 Task: Create a due date automation trigger when advanced on, 2 working days after a card is due add dates starting in between 1 and 5 days at 11:00 AM.
Action: Mouse moved to (914, 280)
Screenshot: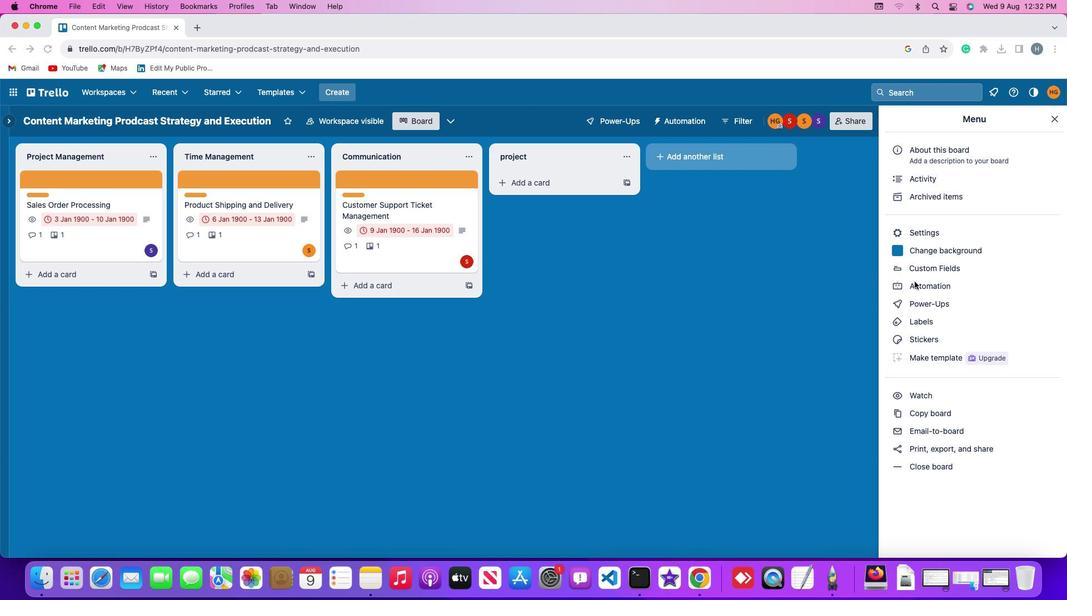 
Action: Mouse pressed left at (914, 280)
Screenshot: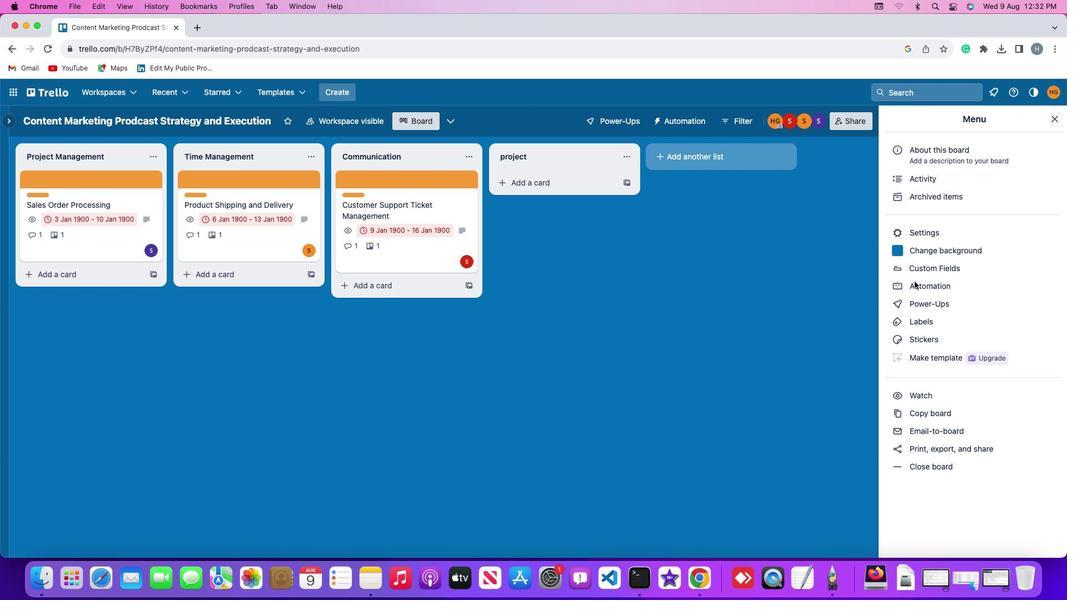 
Action: Mouse moved to (914, 280)
Screenshot: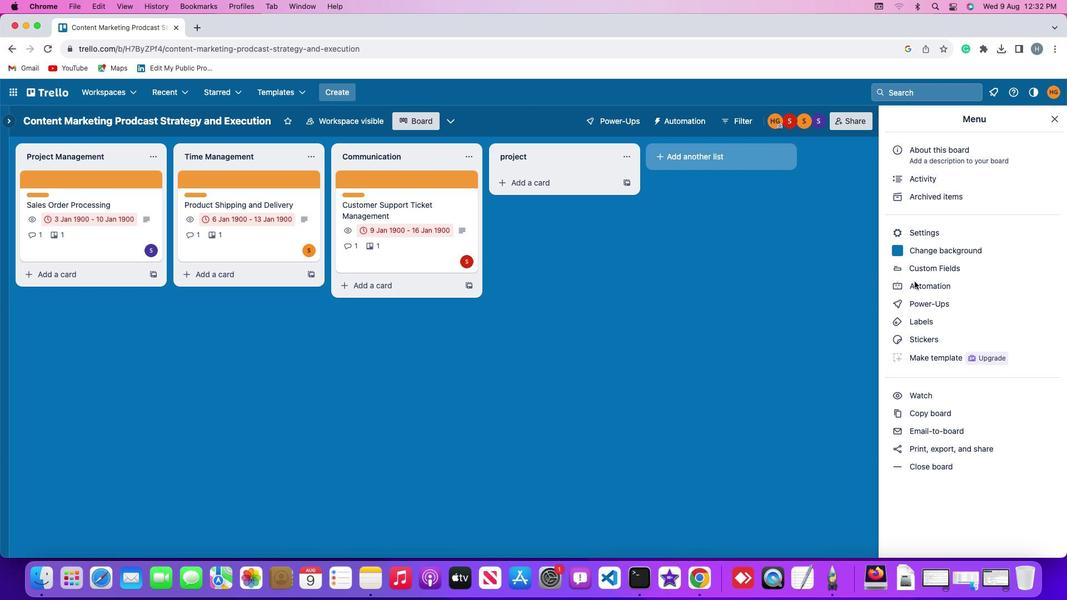 
Action: Mouse pressed left at (914, 280)
Screenshot: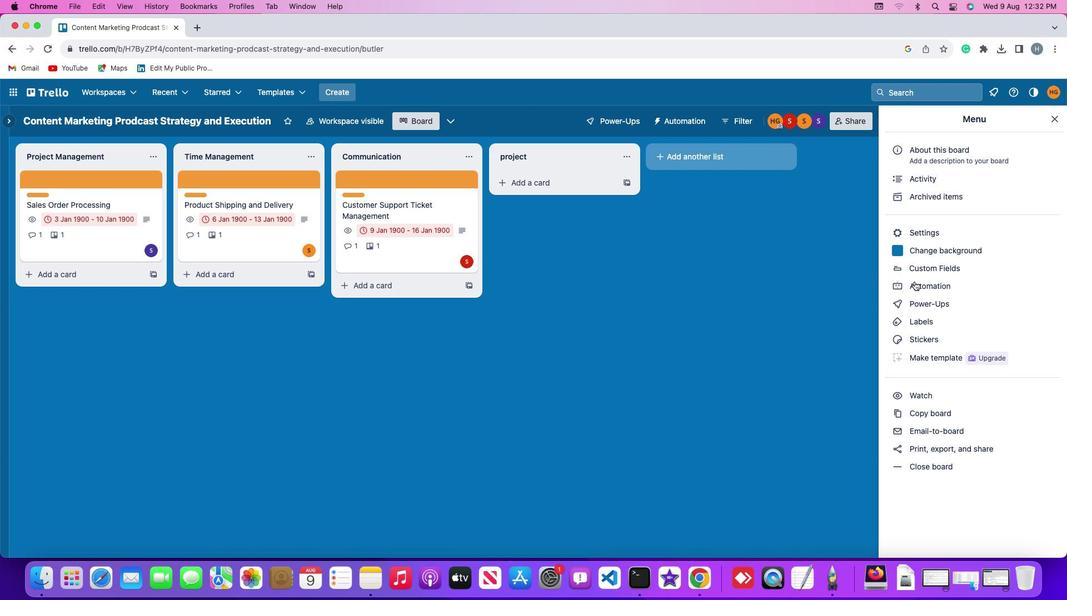 
Action: Mouse moved to (62, 258)
Screenshot: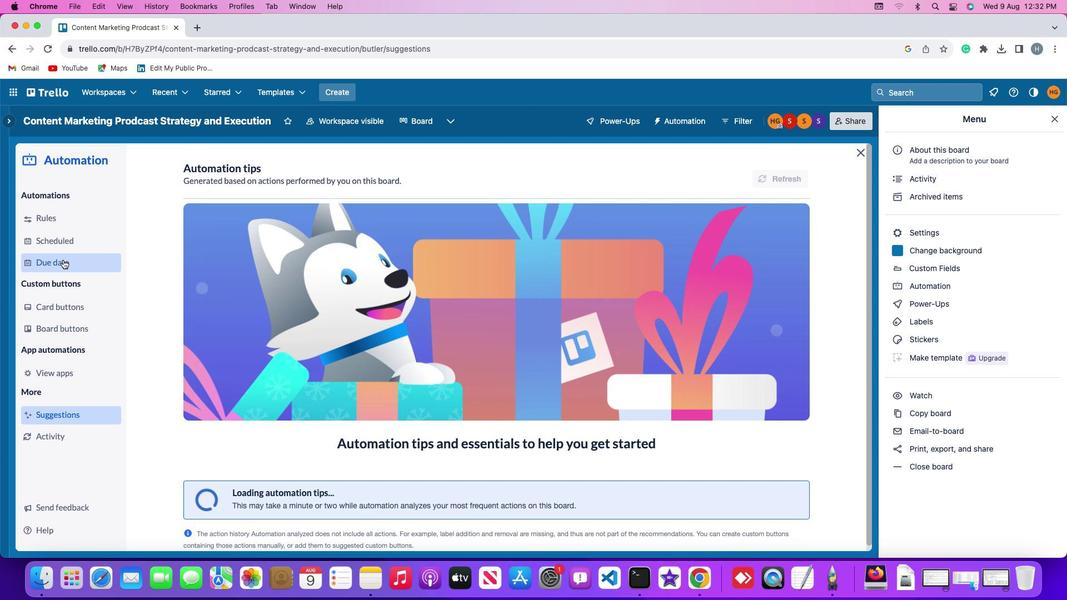 
Action: Mouse pressed left at (62, 258)
Screenshot: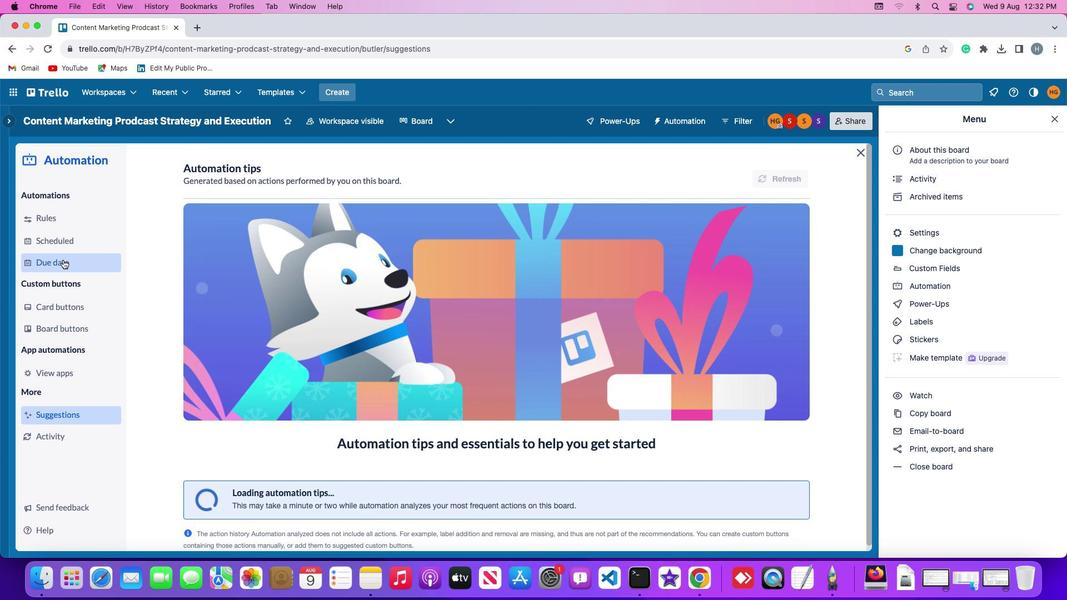 
Action: Mouse moved to (770, 170)
Screenshot: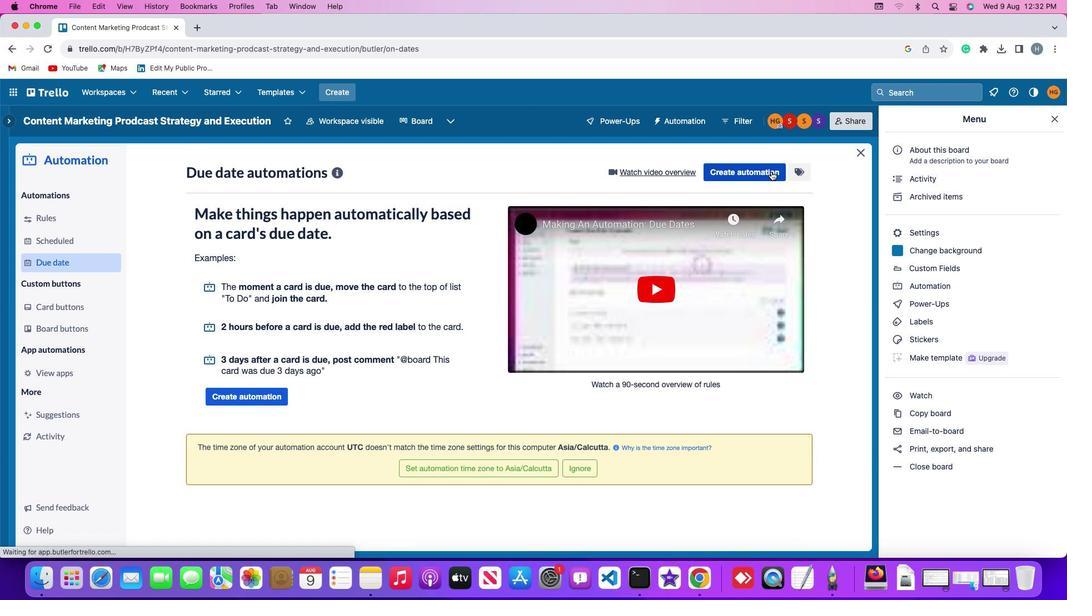 
Action: Mouse pressed left at (770, 170)
Screenshot: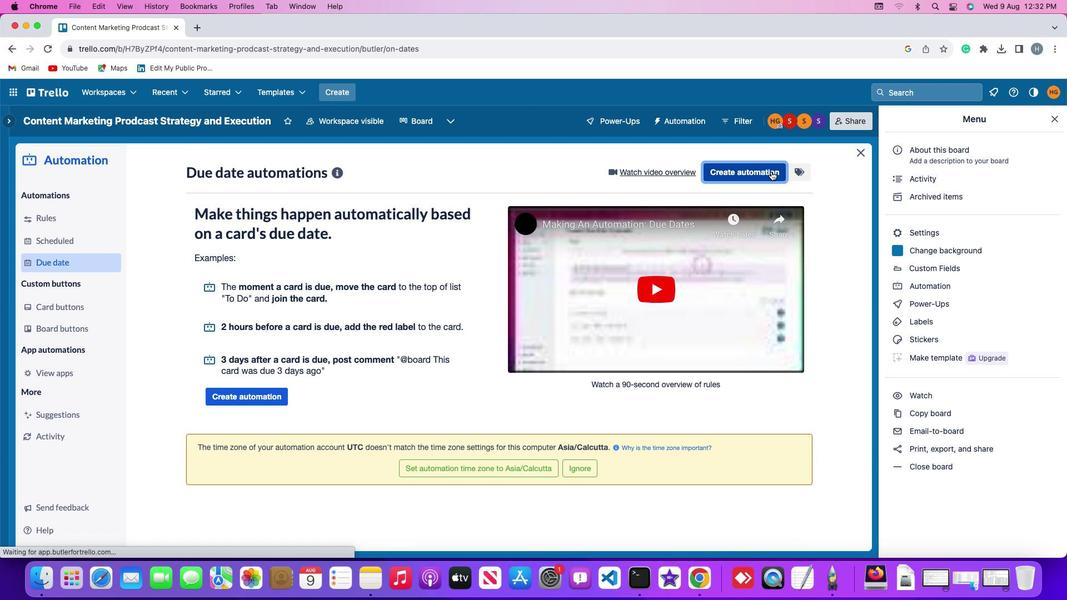 
Action: Mouse moved to (317, 277)
Screenshot: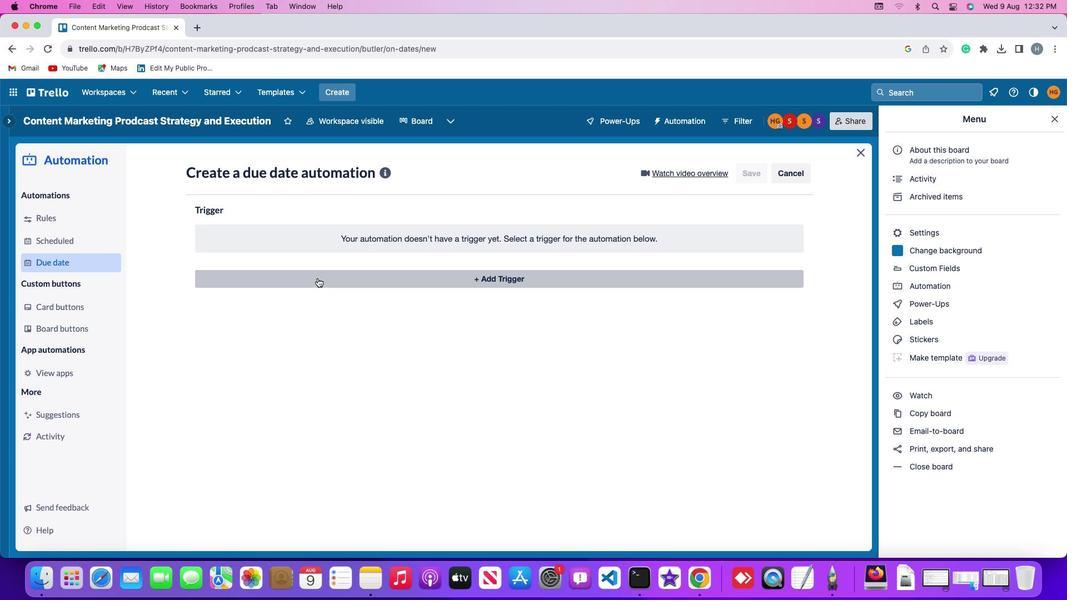 
Action: Mouse pressed left at (317, 277)
Screenshot: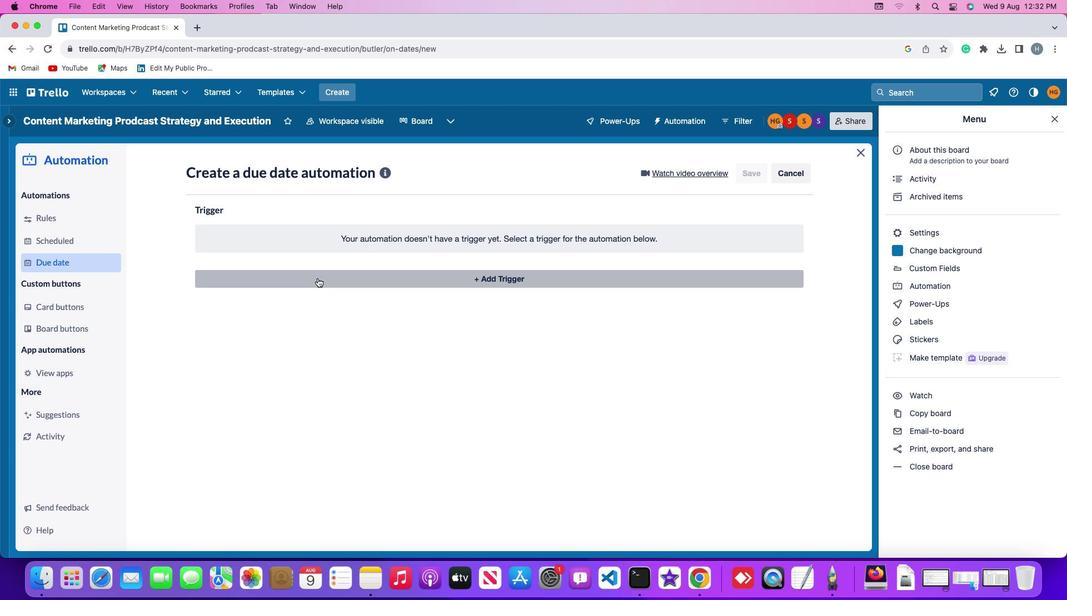 
Action: Mouse moved to (215, 448)
Screenshot: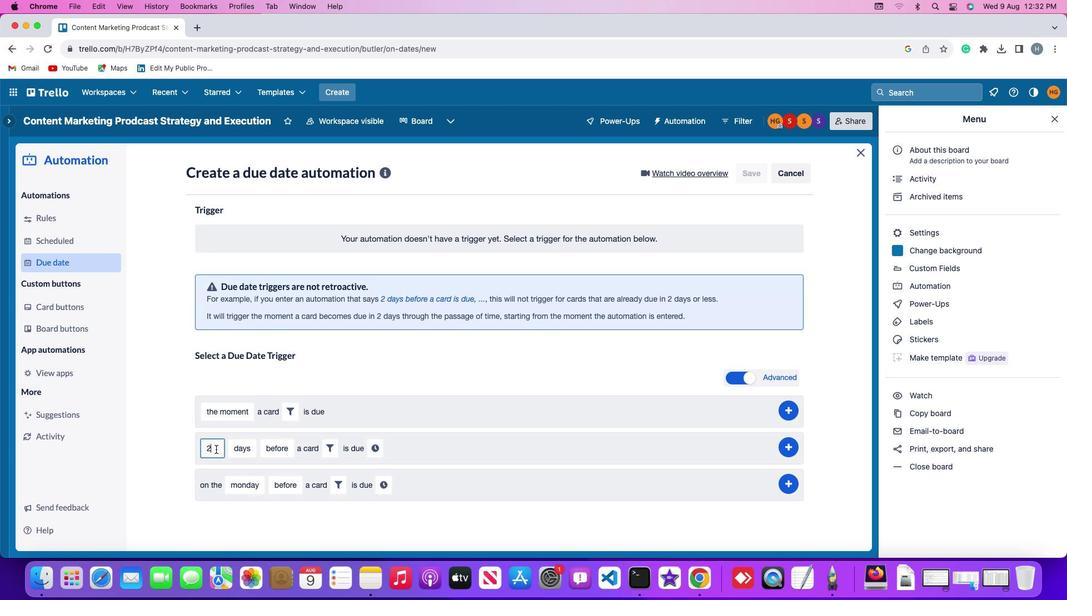 
Action: Mouse pressed left at (215, 448)
Screenshot: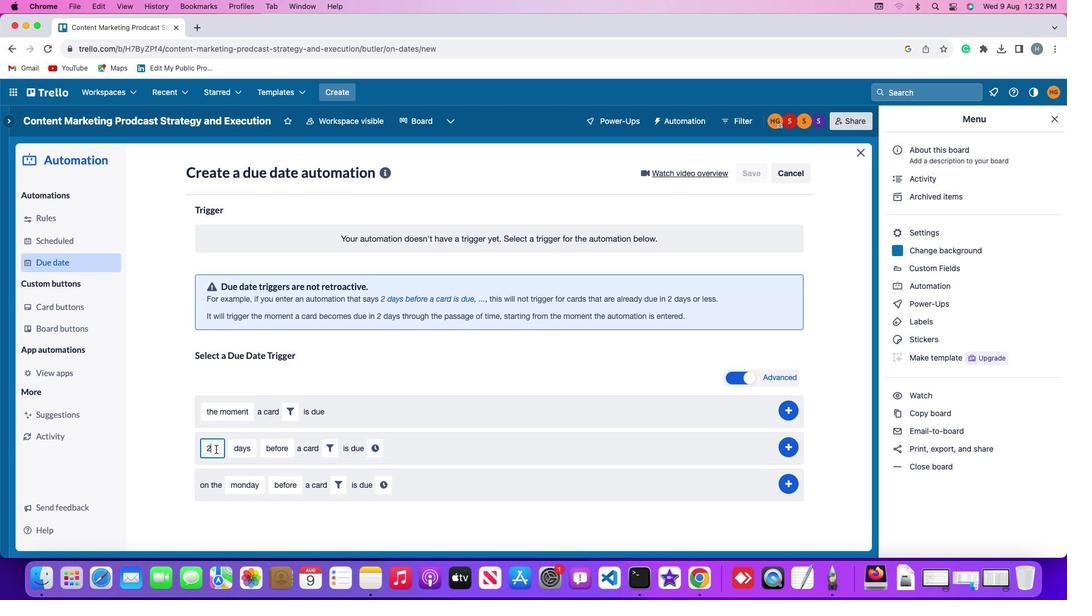 
Action: Mouse moved to (214, 448)
Screenshot: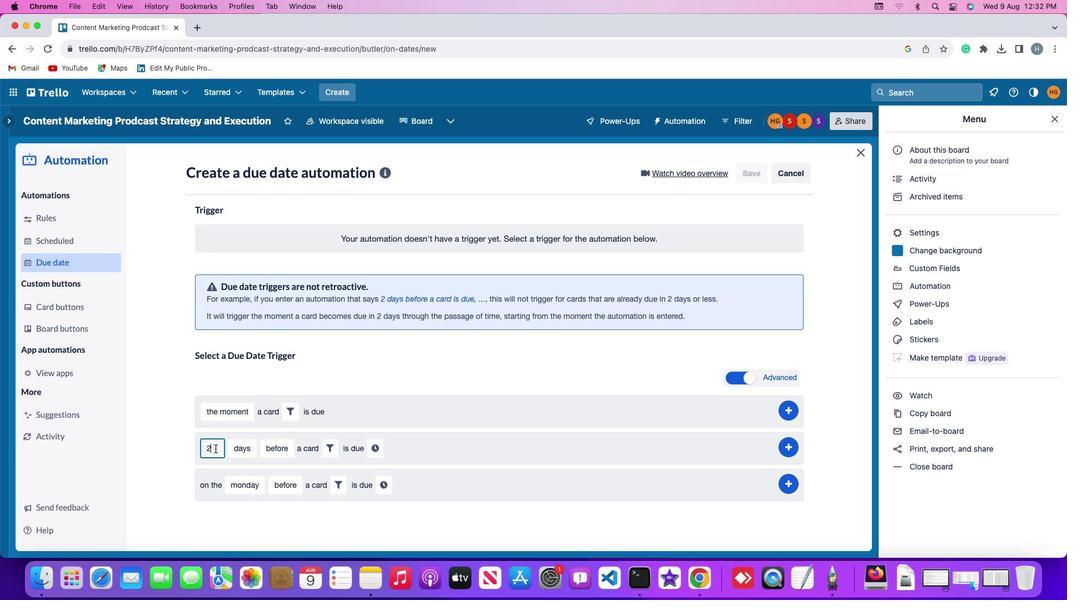 
Action: Key pressed Key.backspace'2'
Screenshot: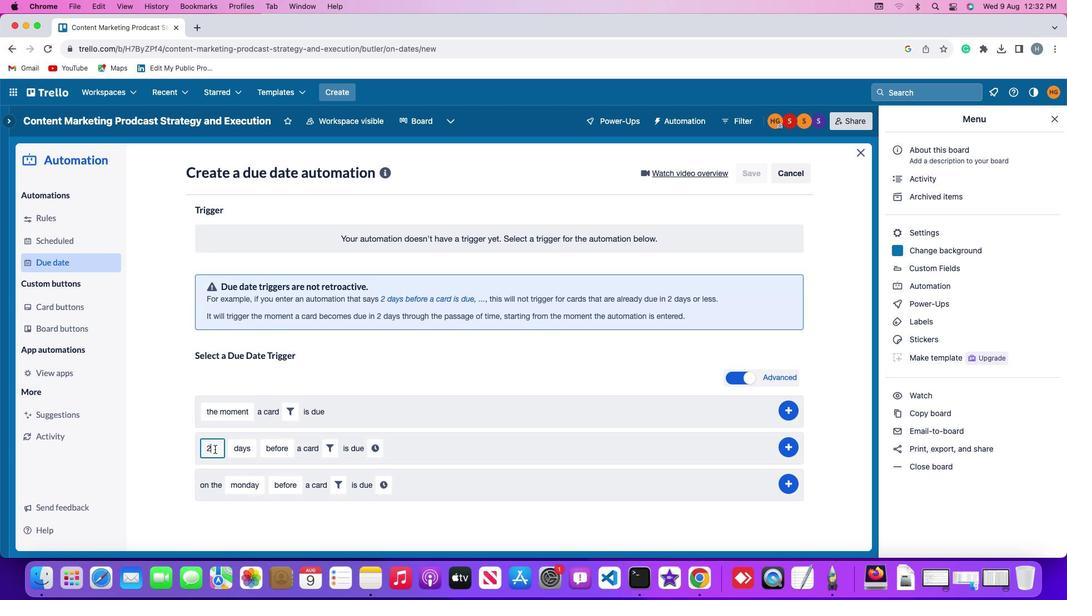 
Action: Mouse moved to (236, 449)
Screenshot: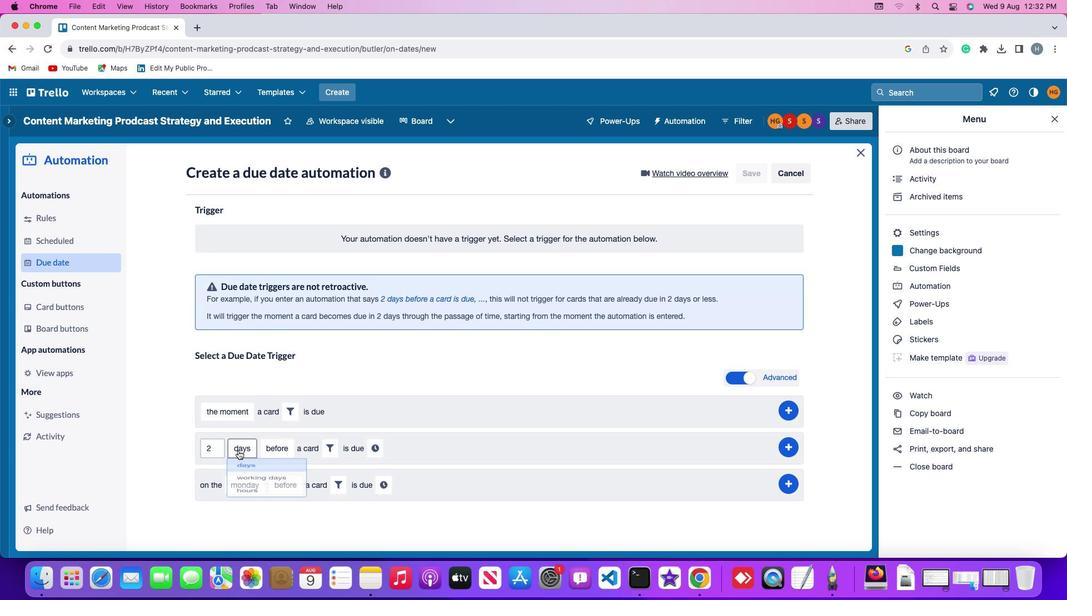
Action: Mouse pressed left at (236, 449)
Screenshot: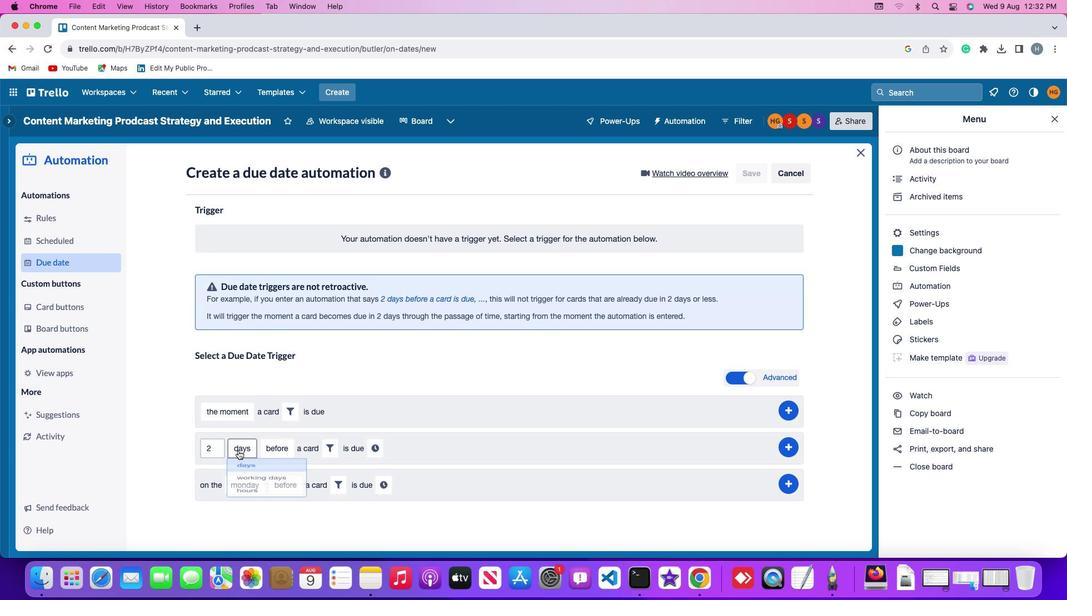 
Action: Mouse moved to (248, 490)
Screenshot: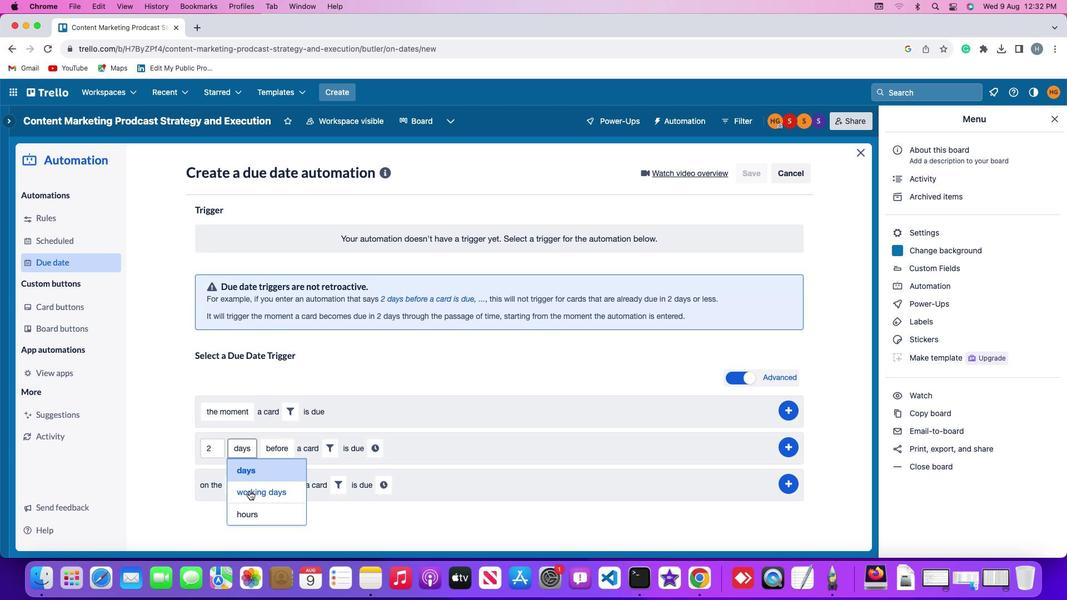 
Action: Mouse pressed left at (248, 490)
Screenshot: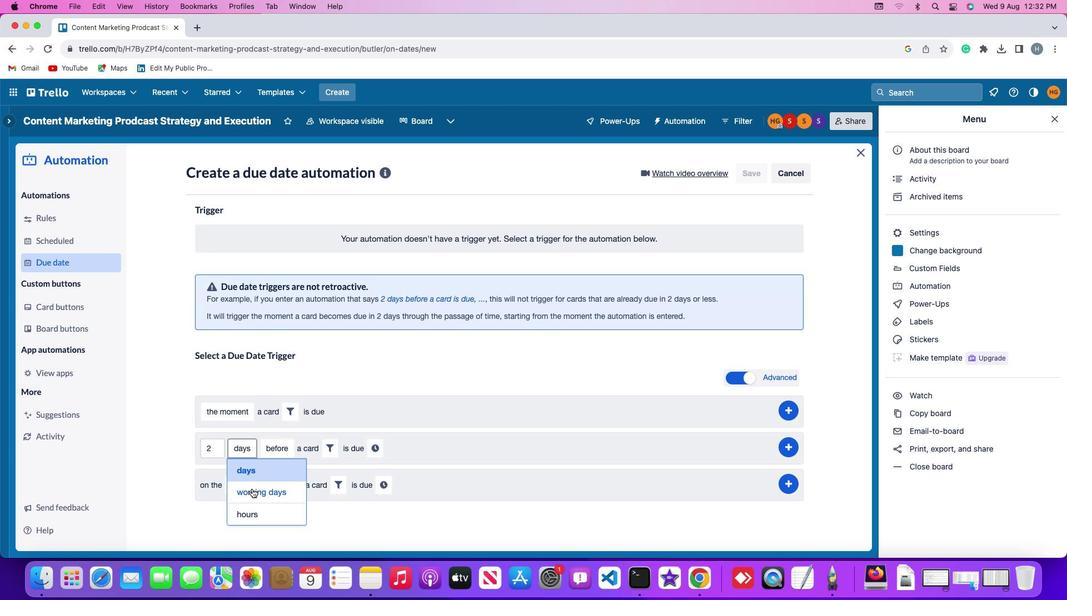 
Action: Mouse moved to (296, 442)
Screenshot: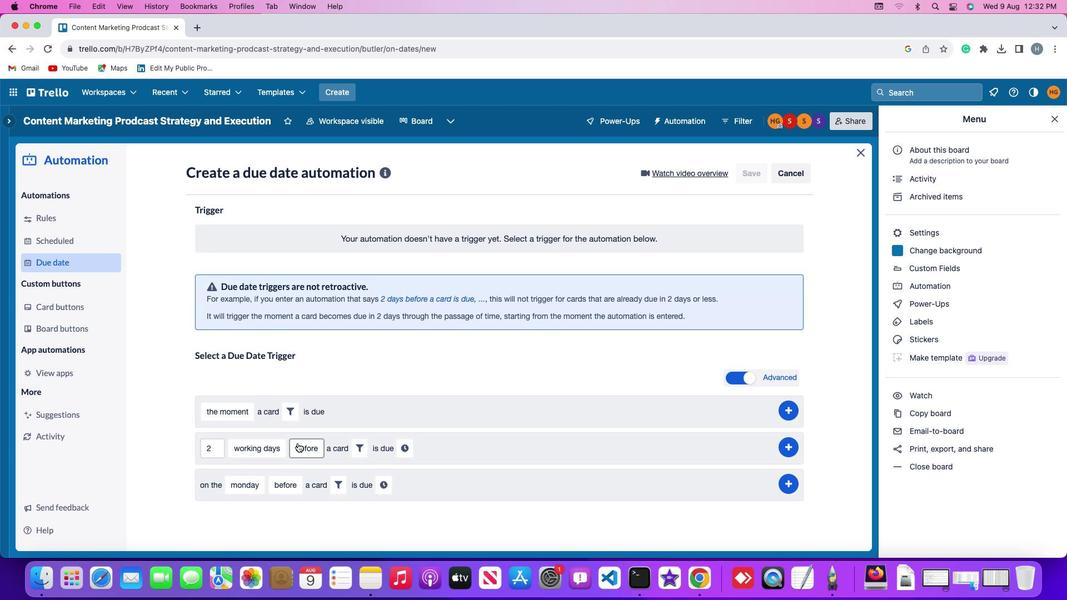 
Action: Mouse pressed left at (296, 442)
Screenshot: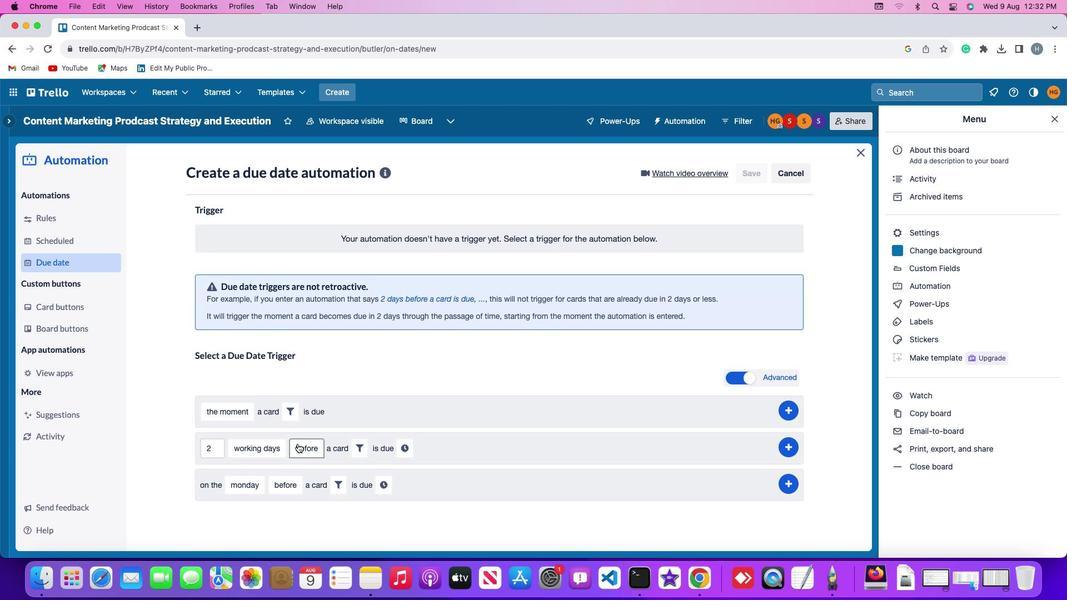 
Action: Mouse moved to (304, 487)
Screenshot: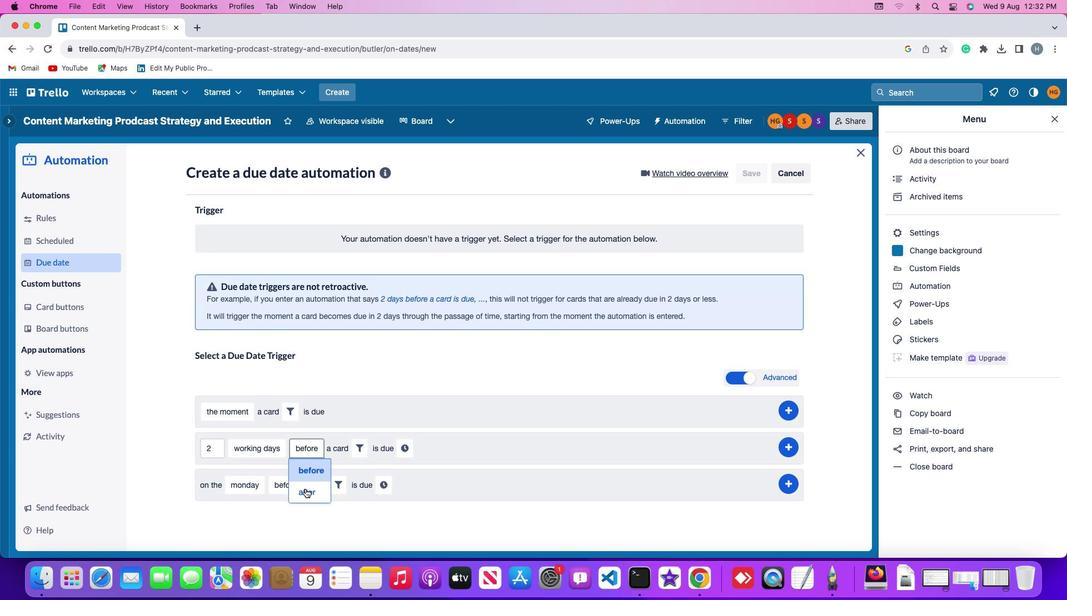 
Action: Mouse pressed left at (304, 487)
Screenshot: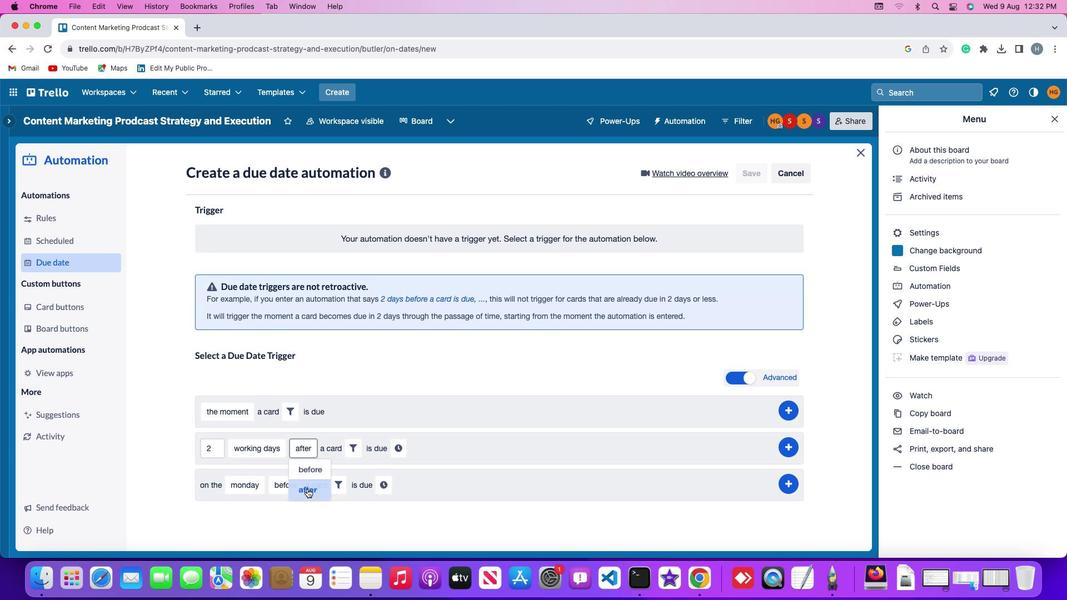 
Action: Mouse moved to (350, 448)
Screenshot: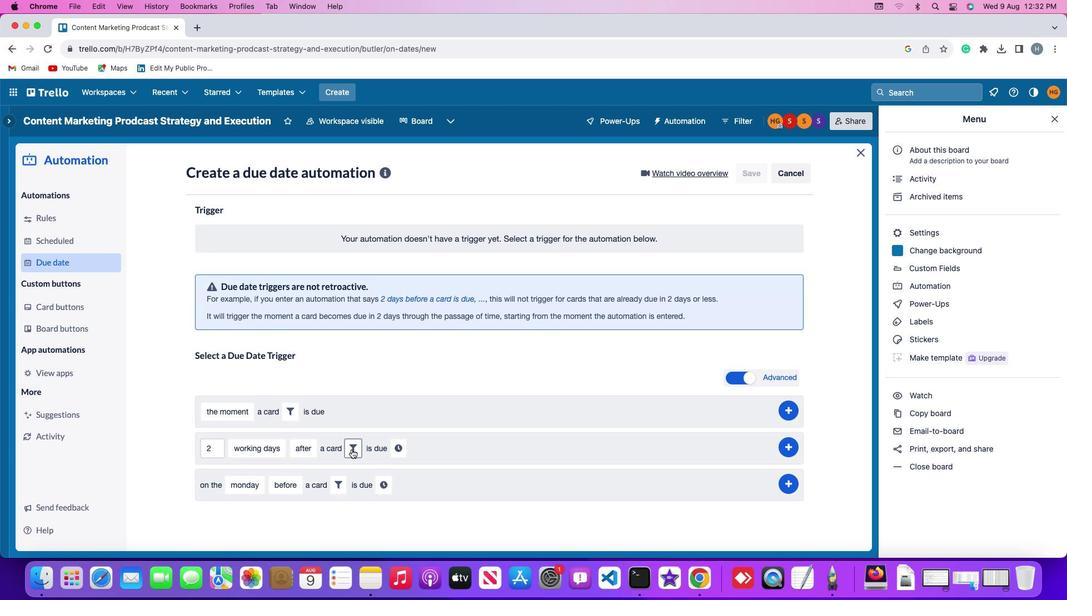 
Action: Mouse pressed left at (350, 448)
Screenshot: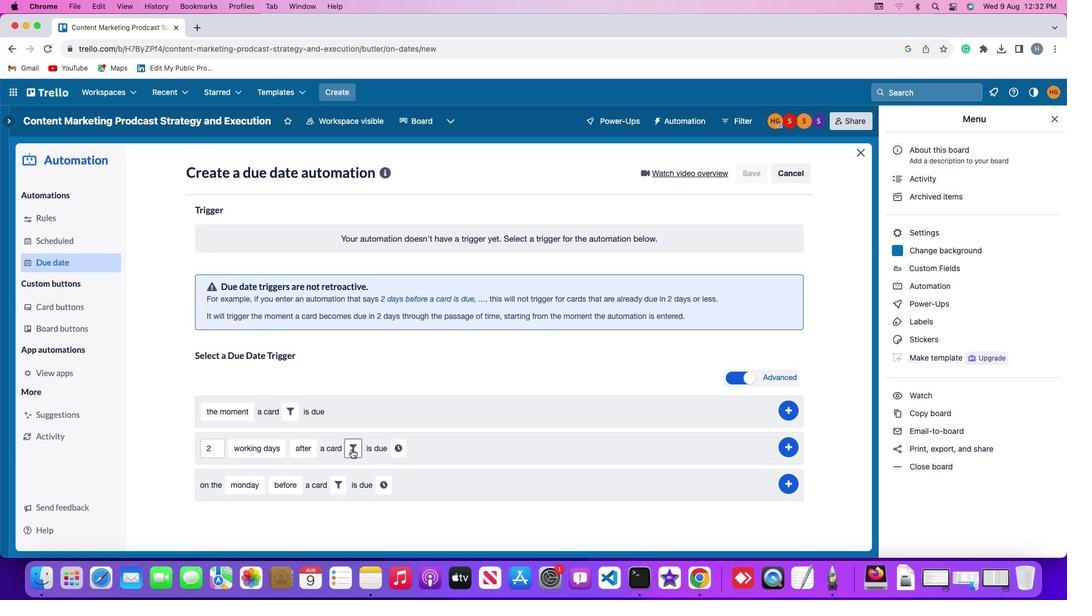 
Action: Mouse moved to (409, 481)
Screenshot: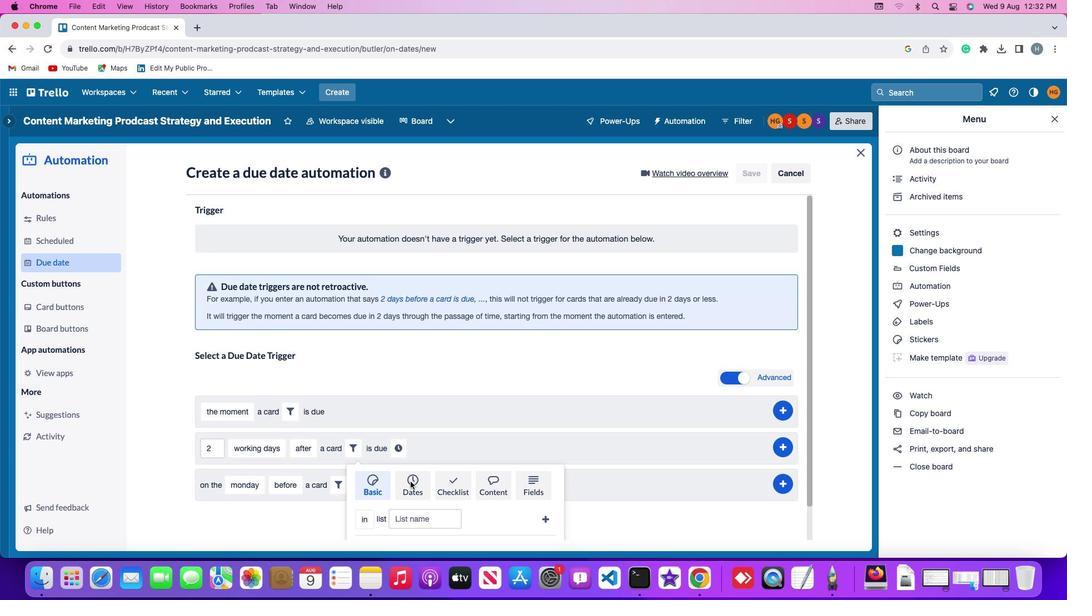 
Action: Mouse pressed left at (409, 481)
Screenshot: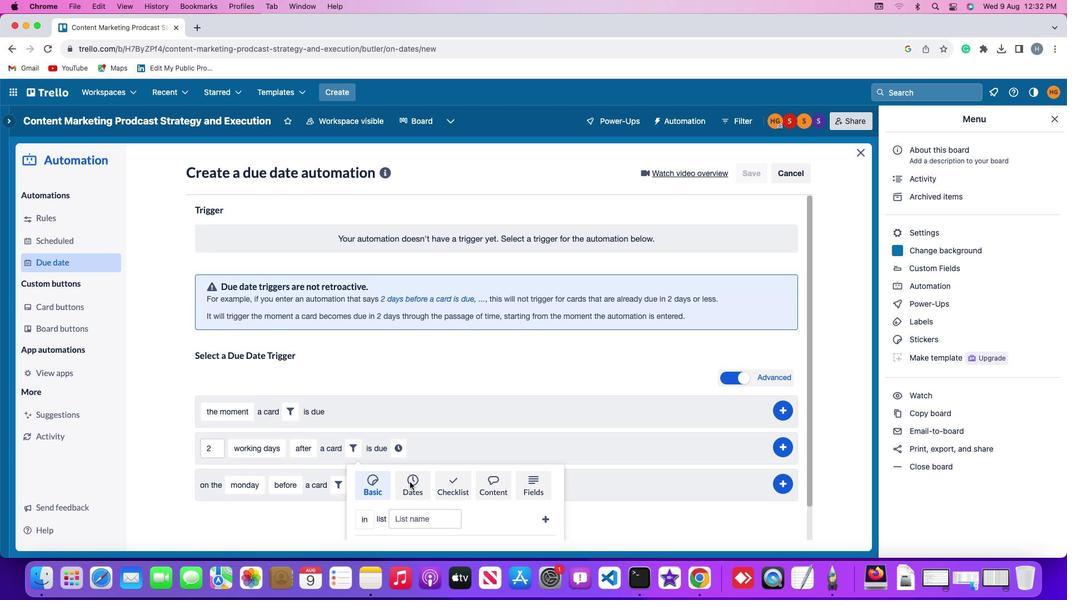
Action: Mouse moved to (310, 513)
Screenshot: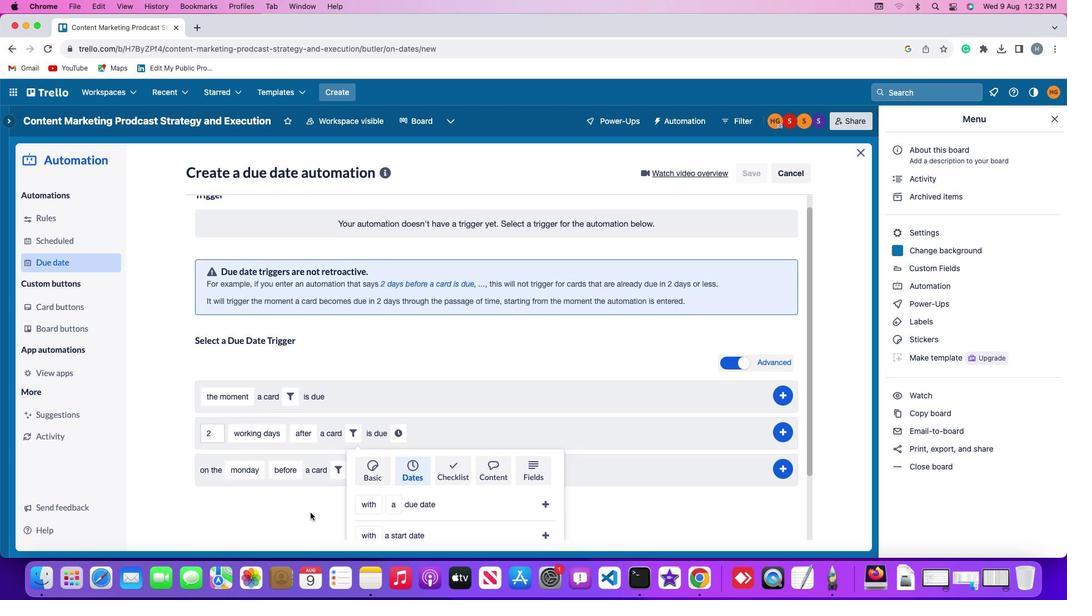 
Action: Mouse scrolled (310, 513) with delta (0, -1)
Screenshot: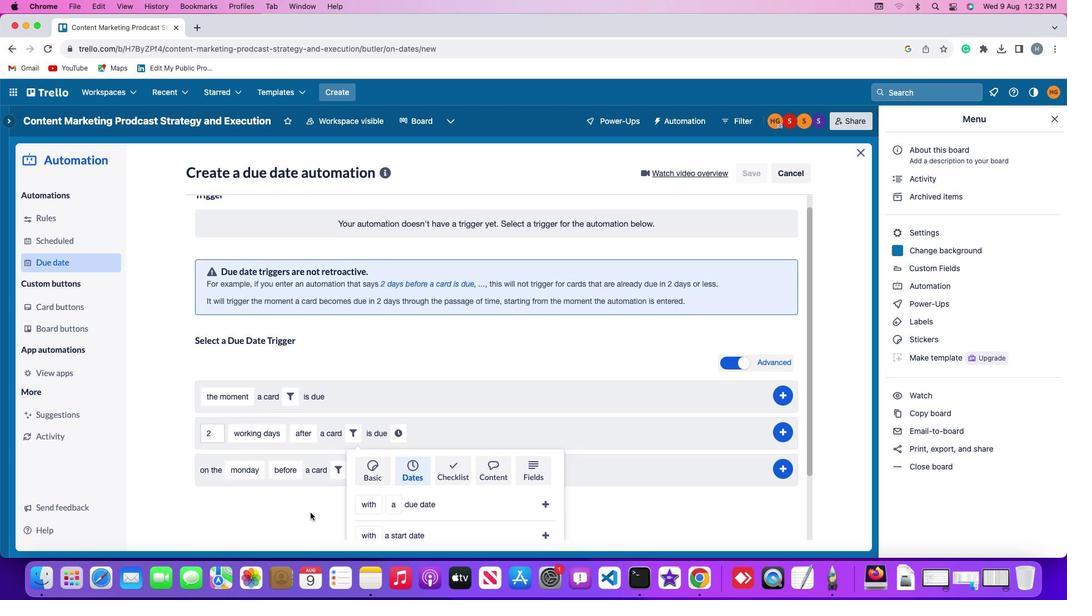 
Action: Mouse scrolled (310, 513) with delta (0, -1)
Screenshot: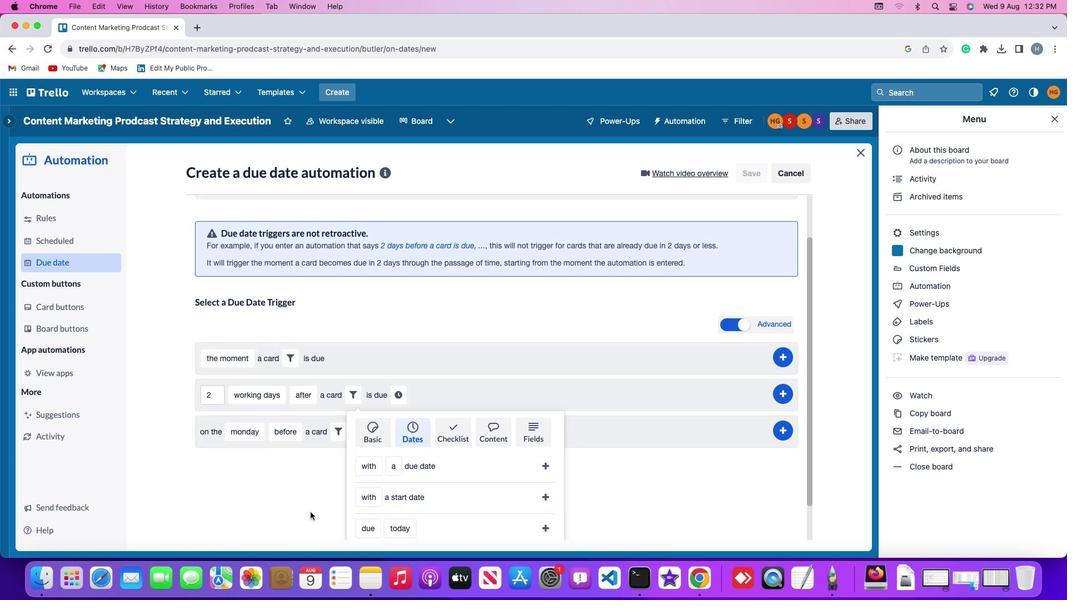 
Action: Mouse moved to (310, 513)
Screenshot: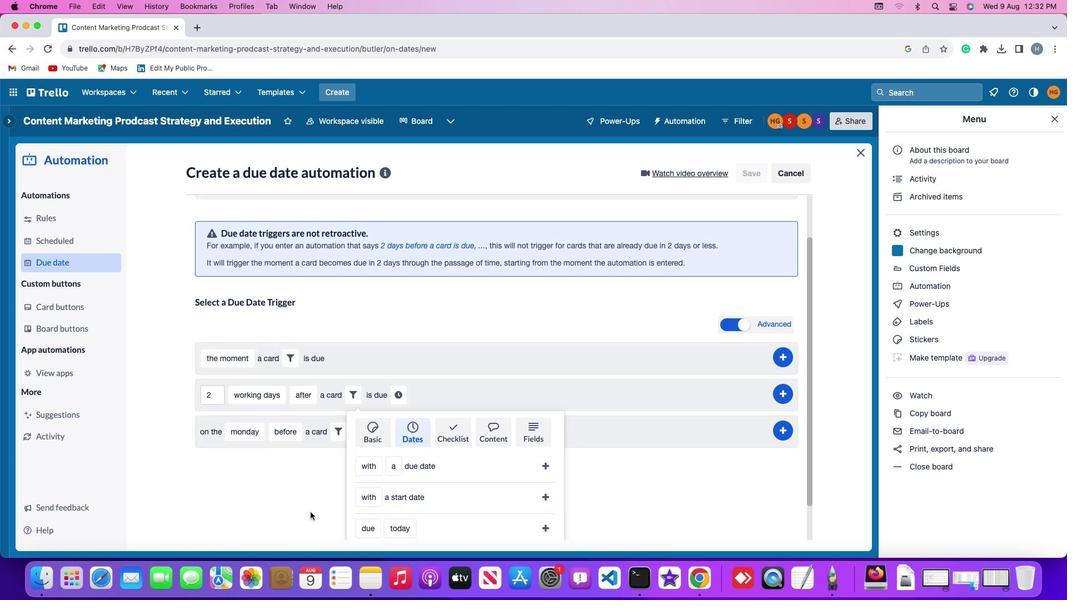 
Action: Mouse scrolled (310, 513) with delta (0, -2)
Screenshot: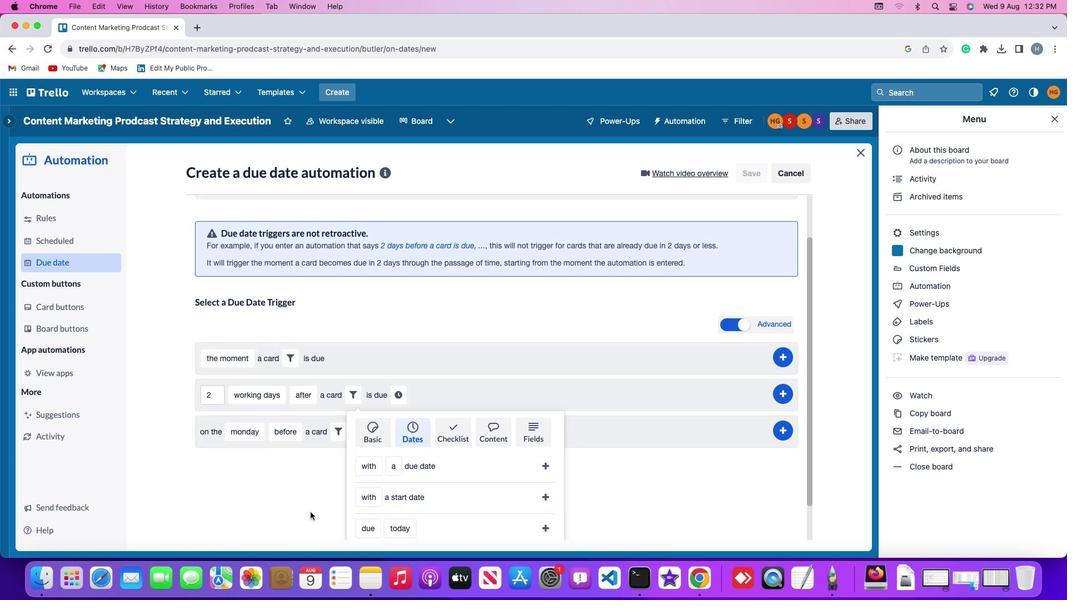 
Action: Mouse moved to (310, 512)
Screenshot: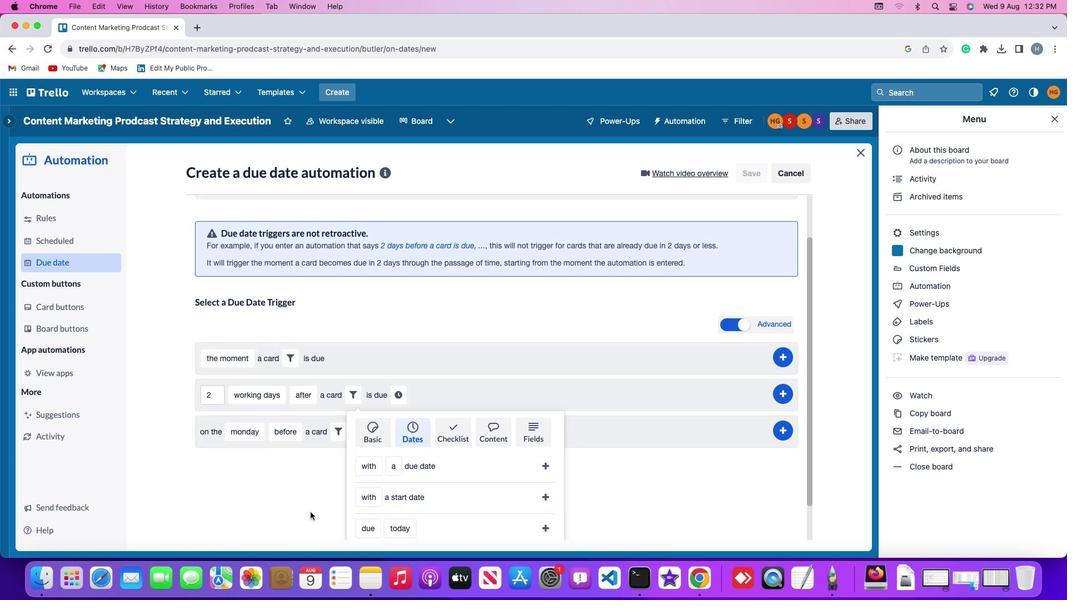 
Action: Mouse scrolled (310, 512) with delta (0, -3)
Screenshot: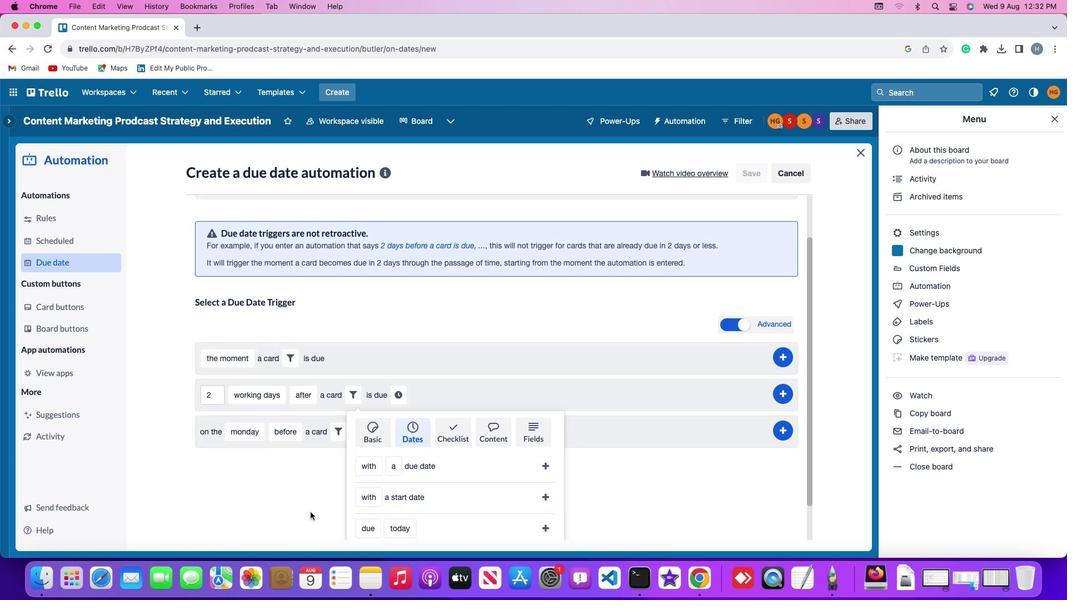 
Action: Mouse moved to (309, 512)
Screenshot: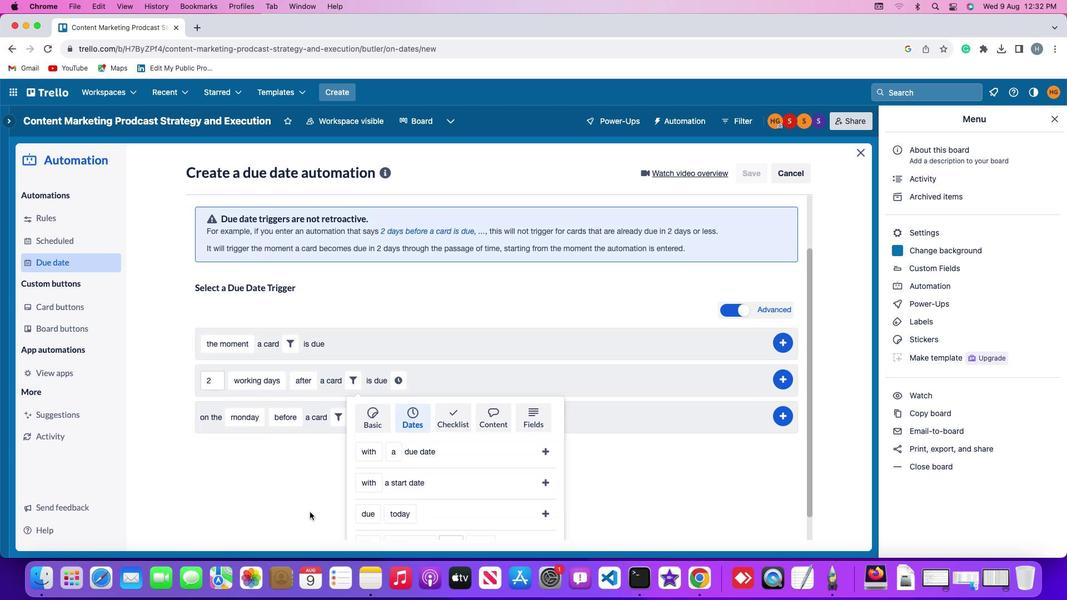 
Action: Mouse scrolled (309, 512) with delta (0, -3)
Screenshot: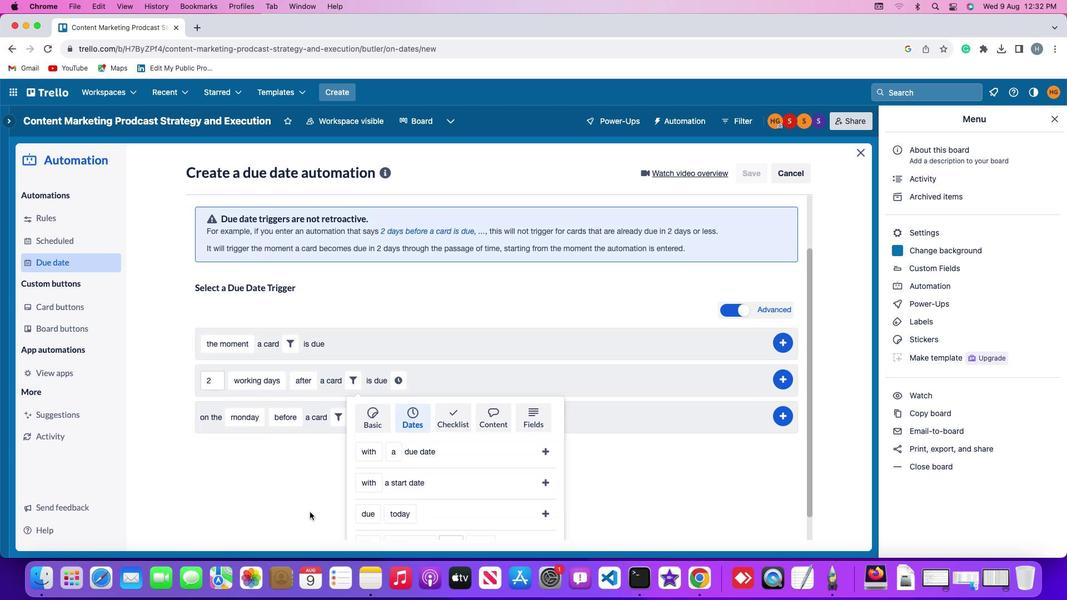 
Action: Mouse moved to (309, 511)
Screenshot: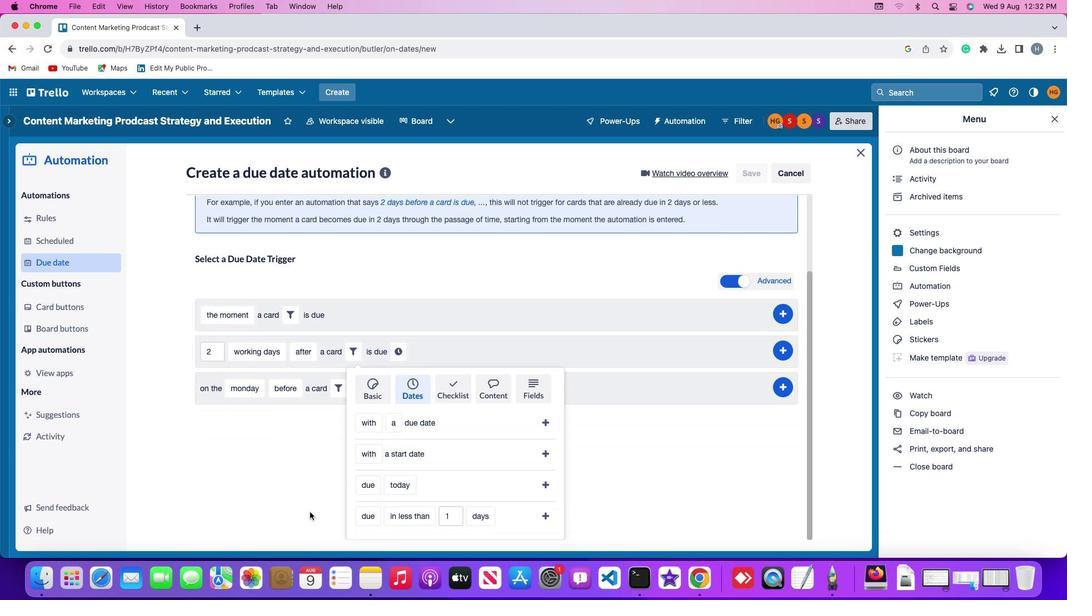 
Action: Mouse scrolled (309, 511) with delta (0, -1)
Screenshot: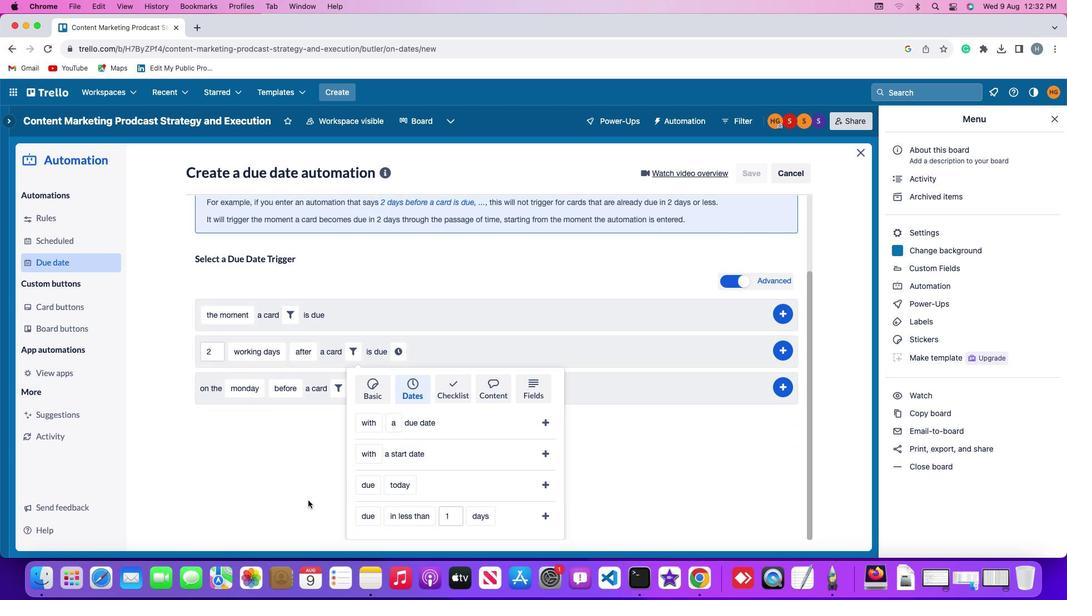 
Action: Mouse scrolled (309, 511) with delta (0, -1)
Screenshot: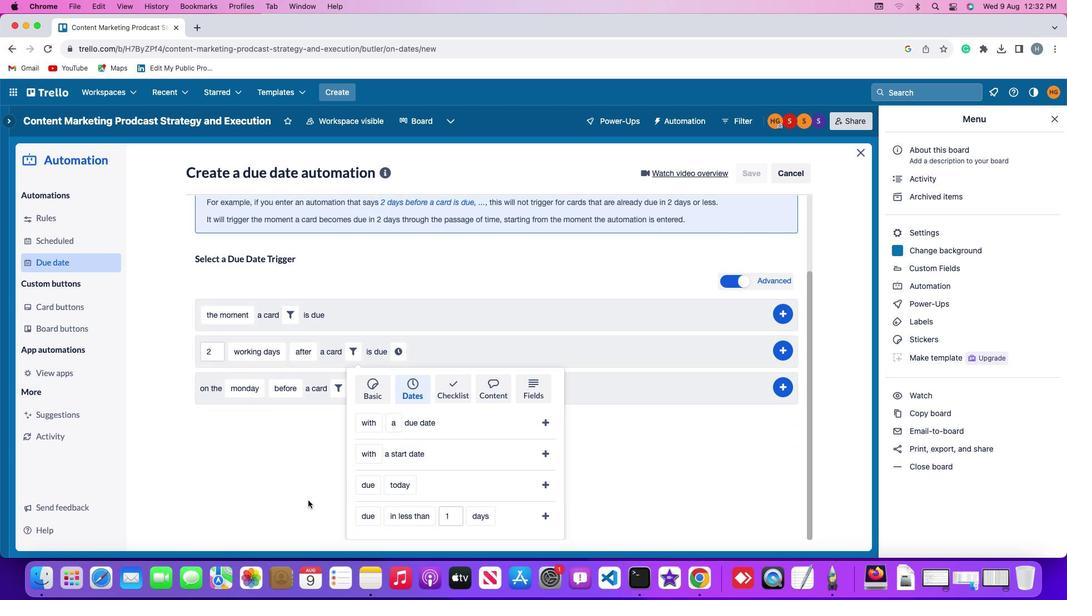 
Action: Mouse scrolled (309, 511) with delta (0, -2)
Screenshot: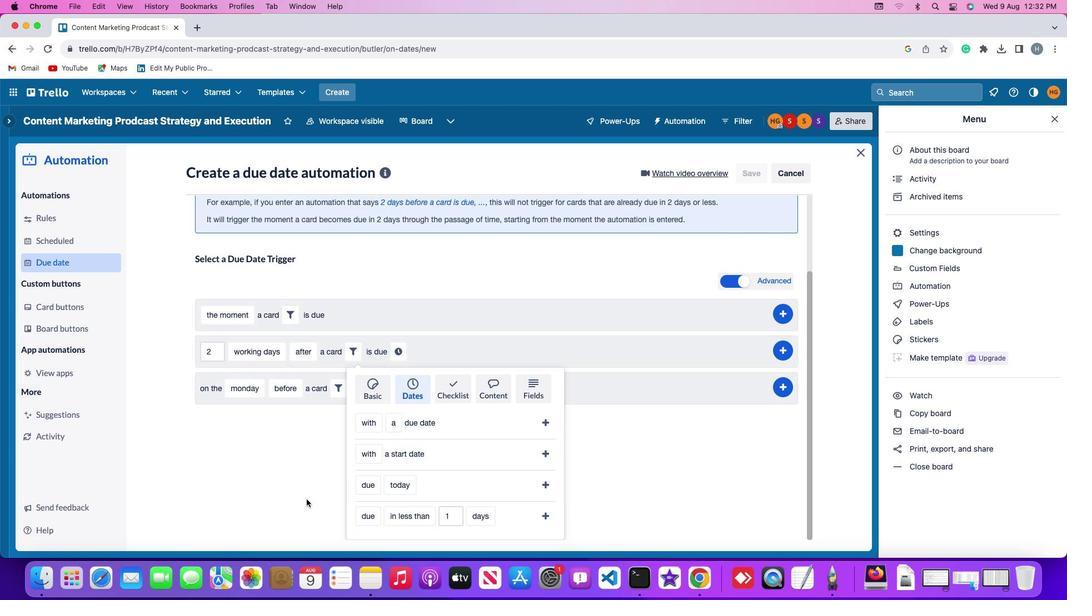 
Action: Mouse moved to (308, 509)
Screenshot: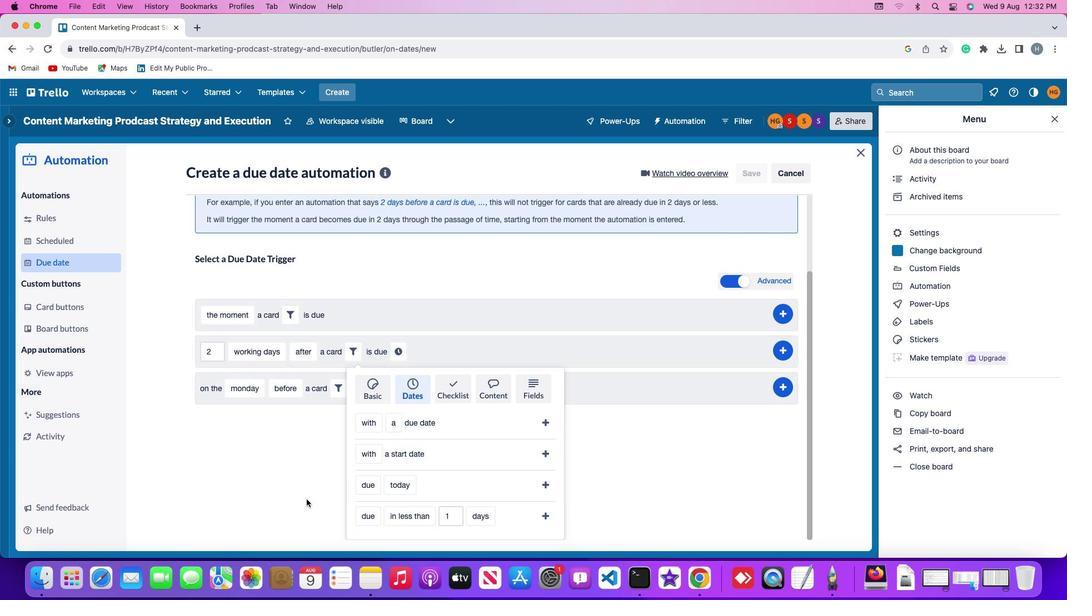 
Action: Mouse scrolled (308, 509) with delta (0, -3)
Screenshot: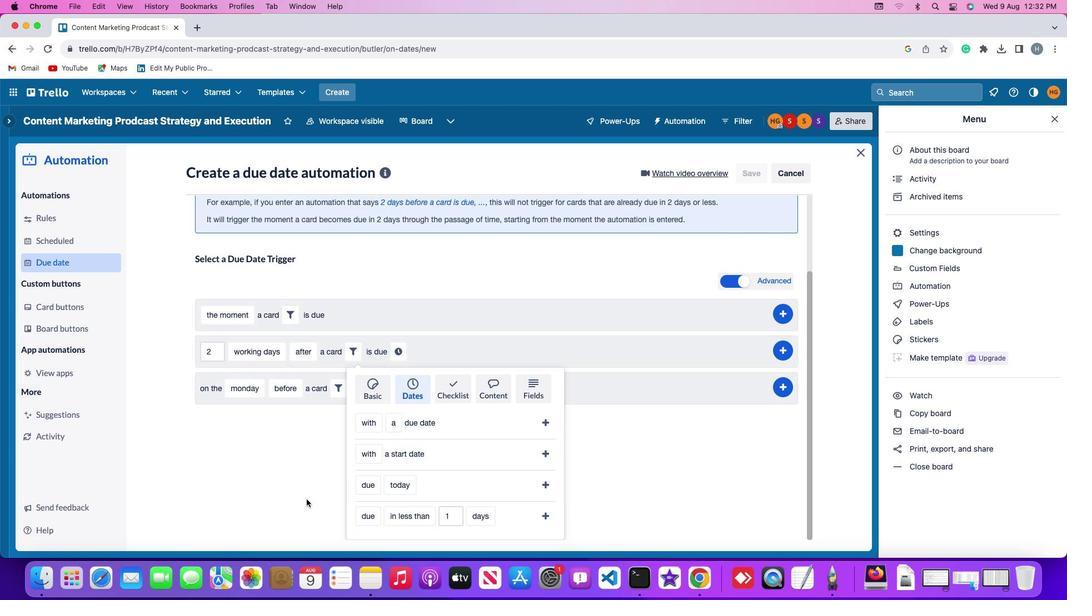 
Action: Mouse moved to (307, 500)
Screenshot: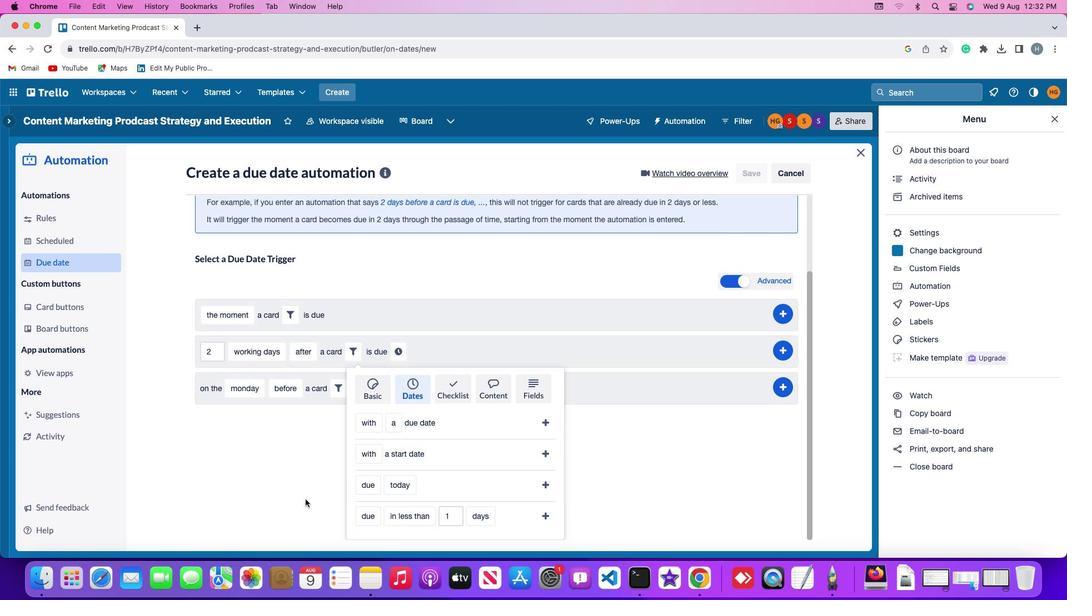 
Action: Mouse scrolled (307, 500) with delta (0, -3)
Screenshot: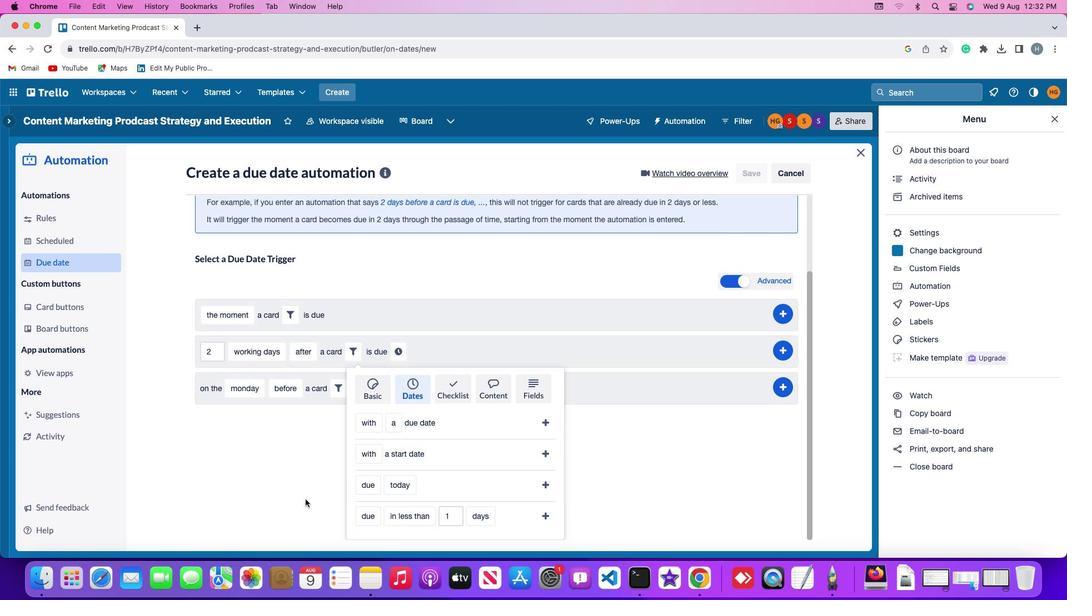 
Action: Mouse moved to (360, 511)
Screenshot: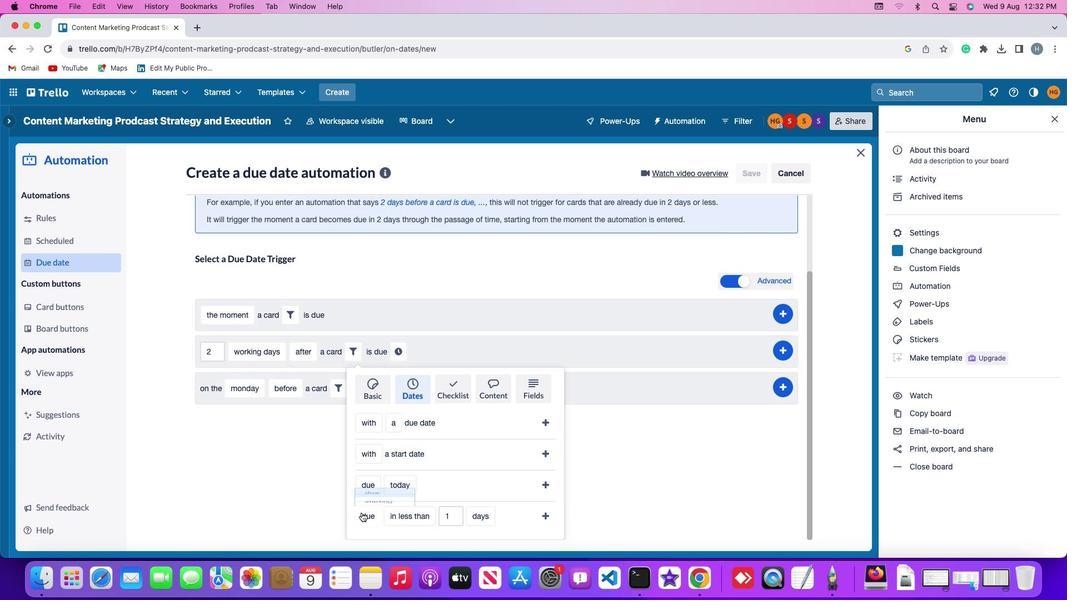 
Action: Mouse pressed left at (360, 511)
Screenshot: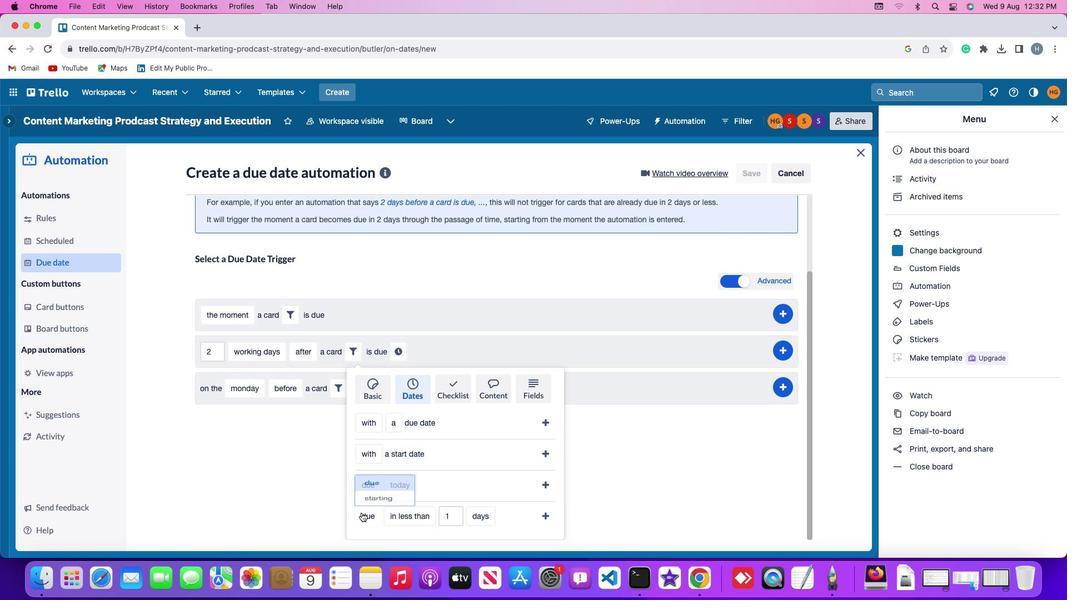 
Action: Mouse moved to (380, 495)
Screenshot: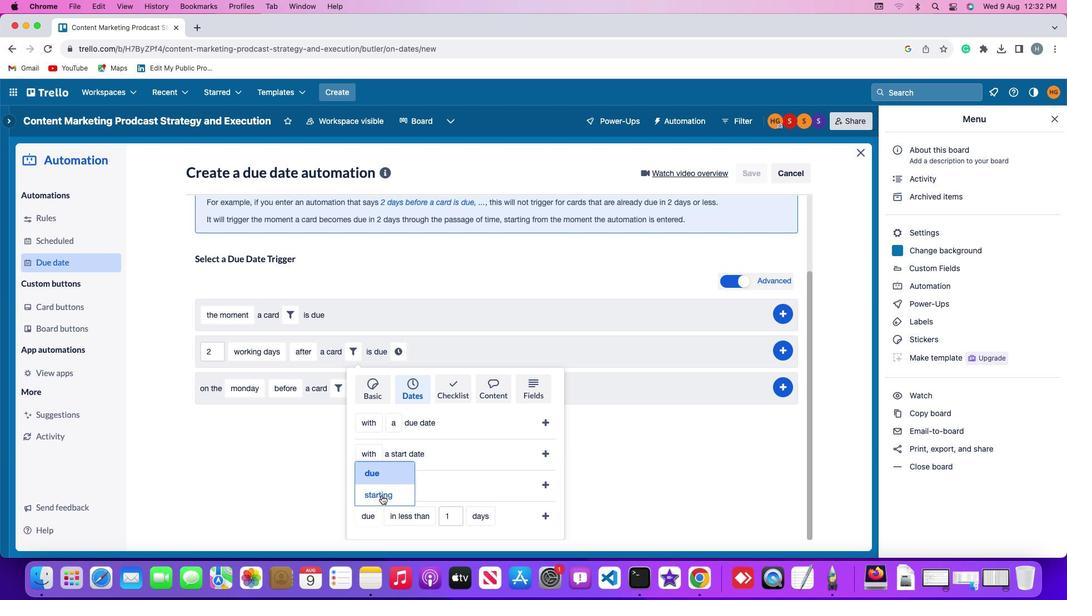 
Action: Mouse pressed left at (380, 495)
Screenshot: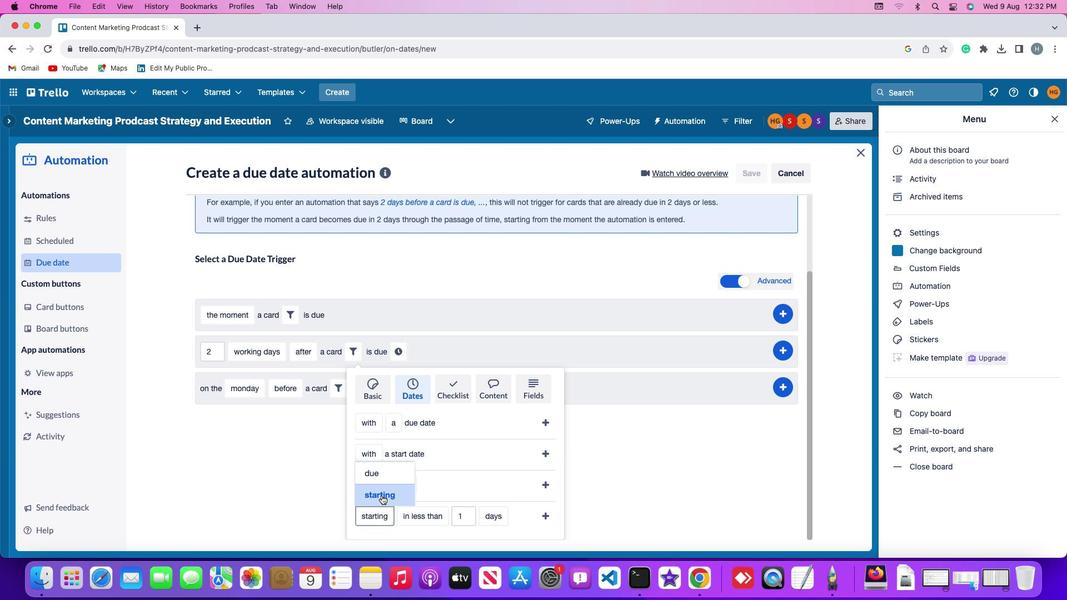 
Action: Mouse moved to (409, 508)
Screenshot: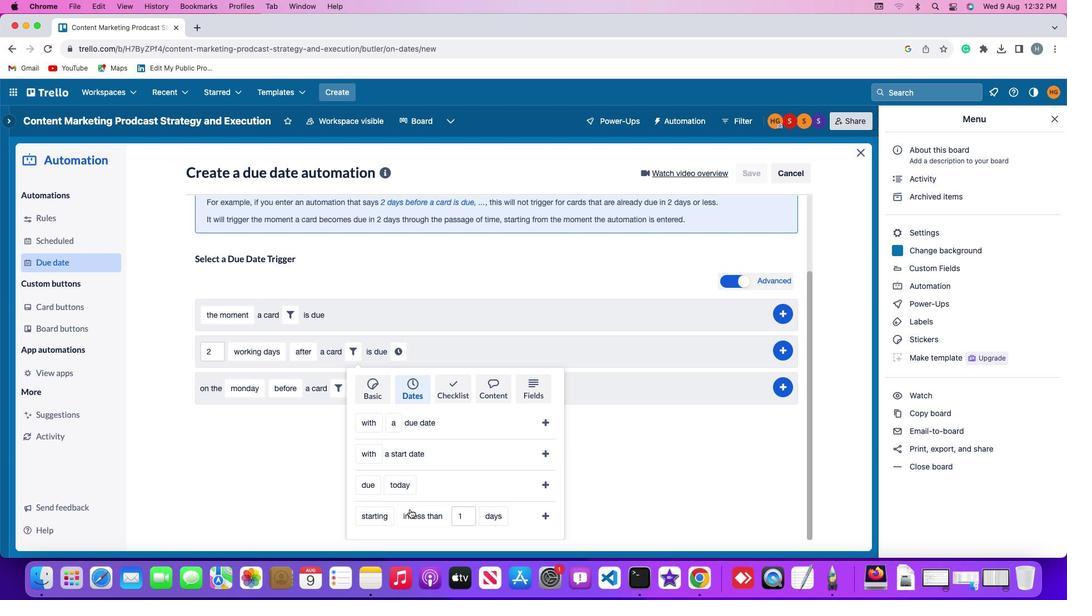 
Action: Mouse pressed left at (409, 508)
Screenshot: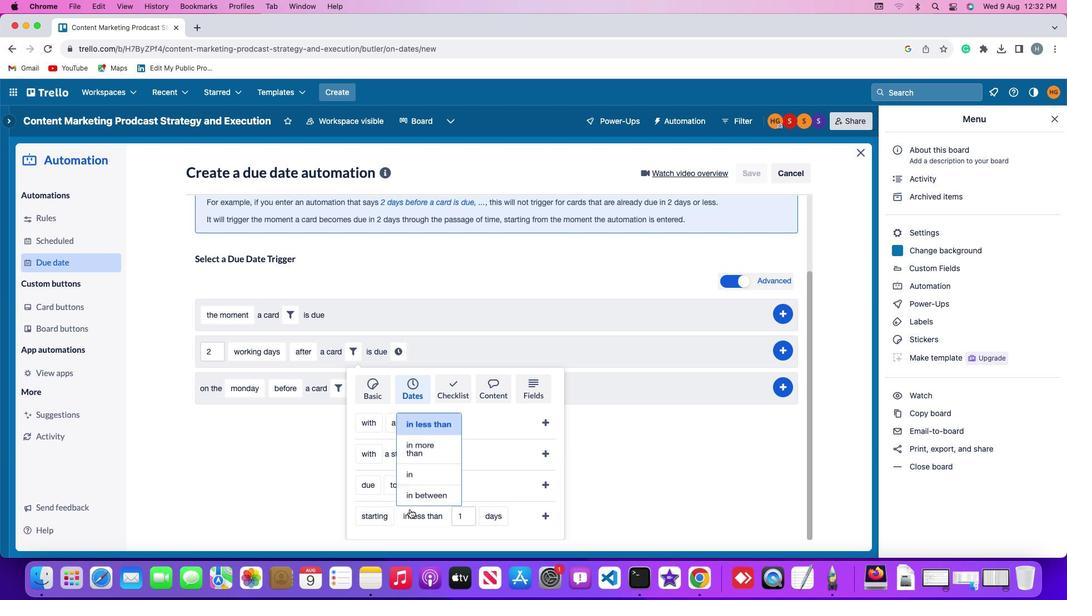 
Action: Mouse moved to (420, 491)
Screenshot: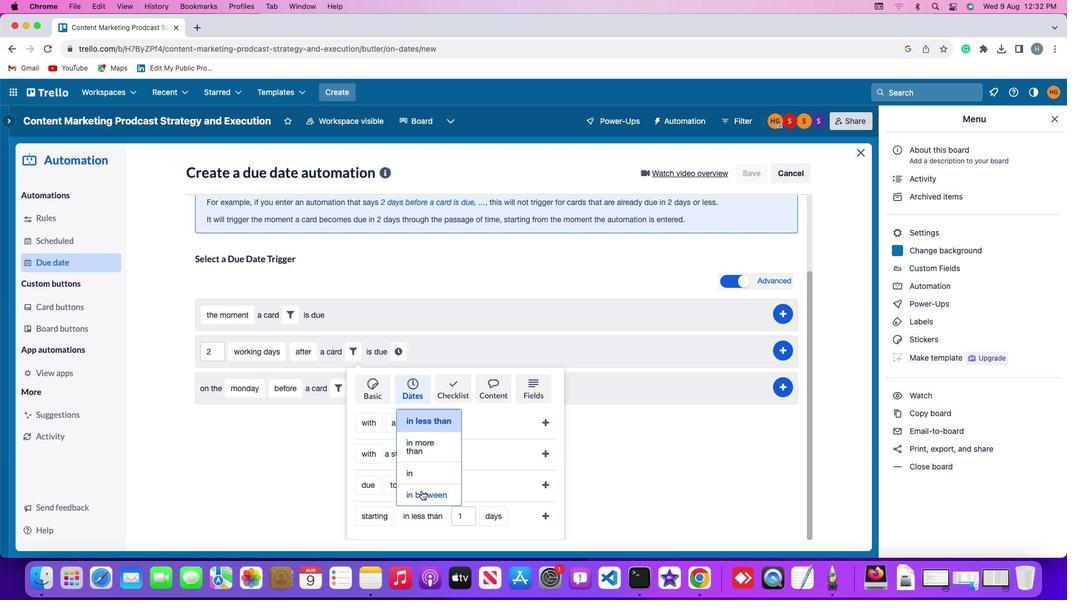 
Action: Mouse pressed left at (420, 491)
Screenshot: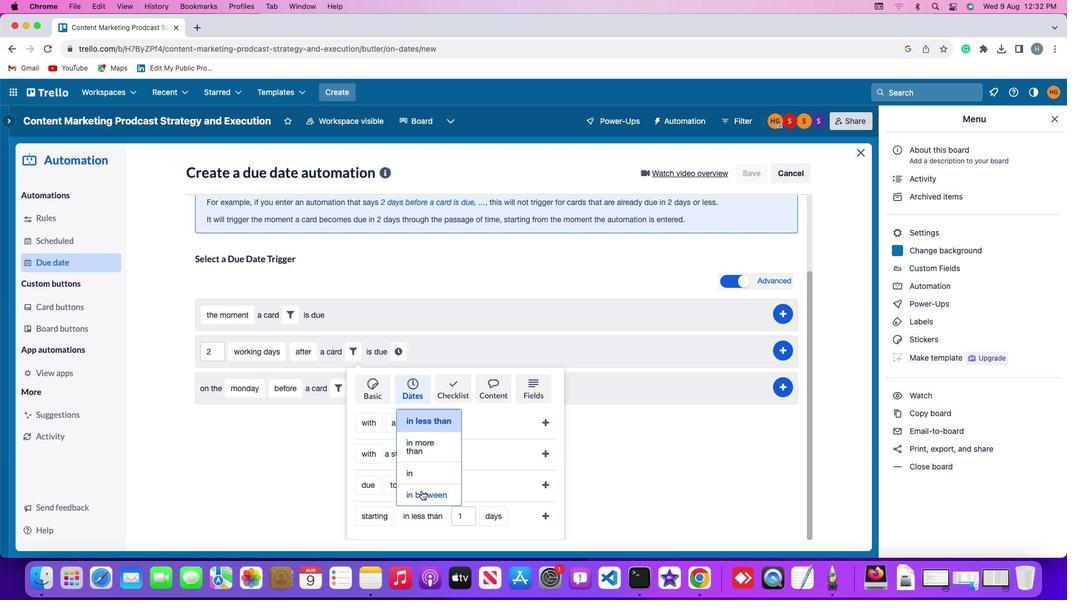 
Action: Mouse moved to (461, 516)
Screenshot: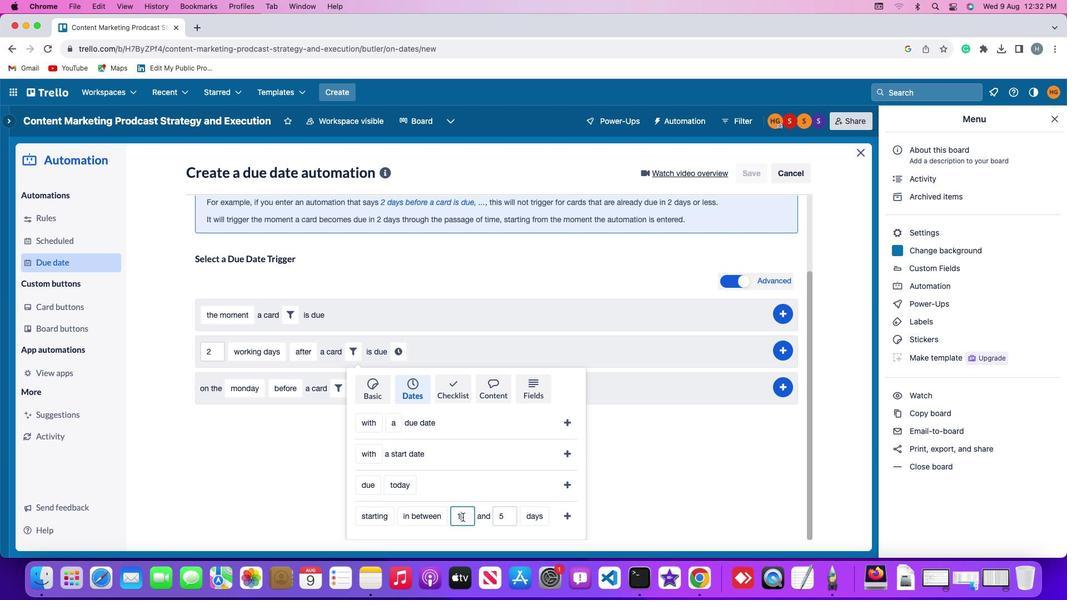 
Action: Mouse pressed left at (461, 516)
Screenshot: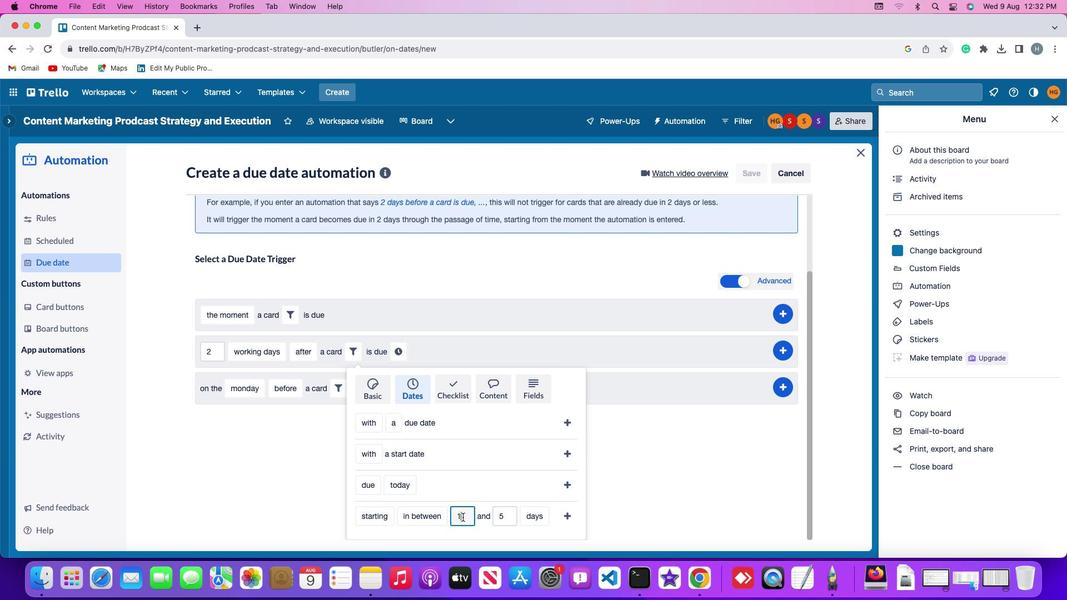 
Action: Mouse moved to (462, 515)
Screenshot: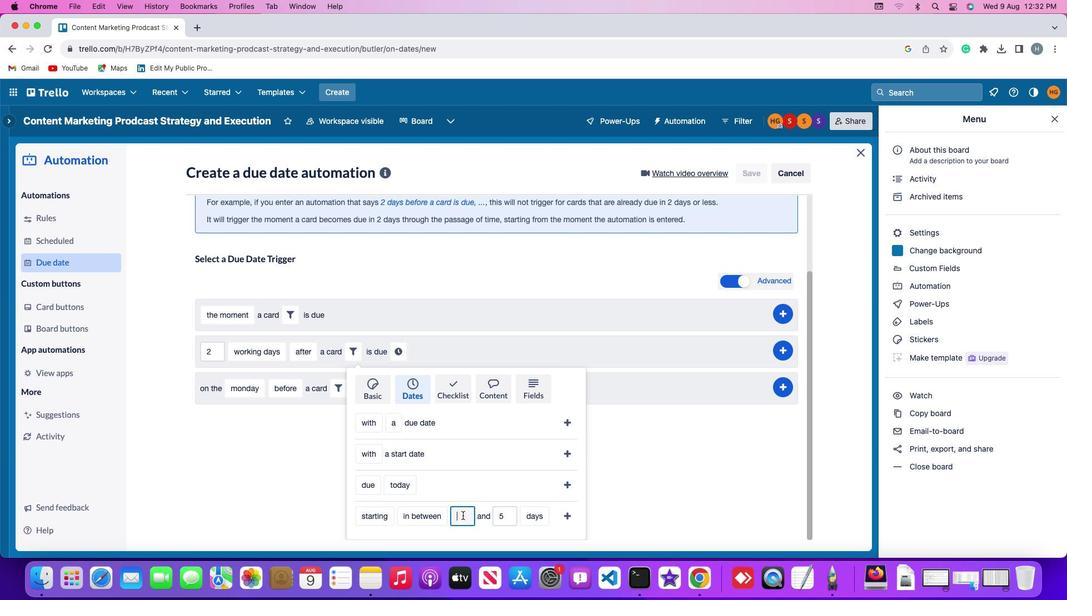 
Action: Key pressed Key.backspace
Screenshot: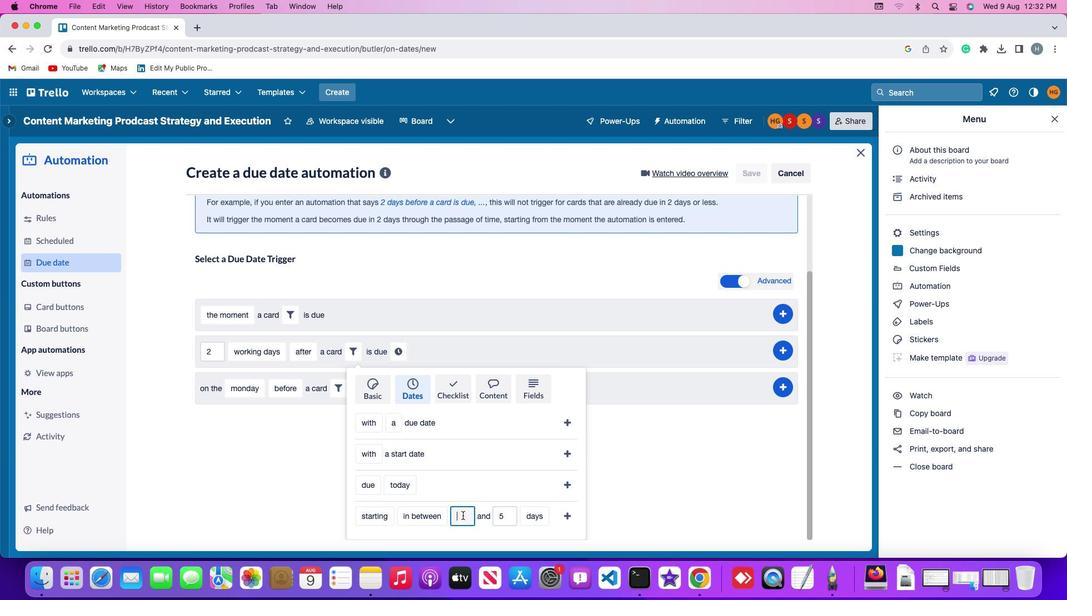 
Action: Mouse moved to (461, 515)
Screenshot: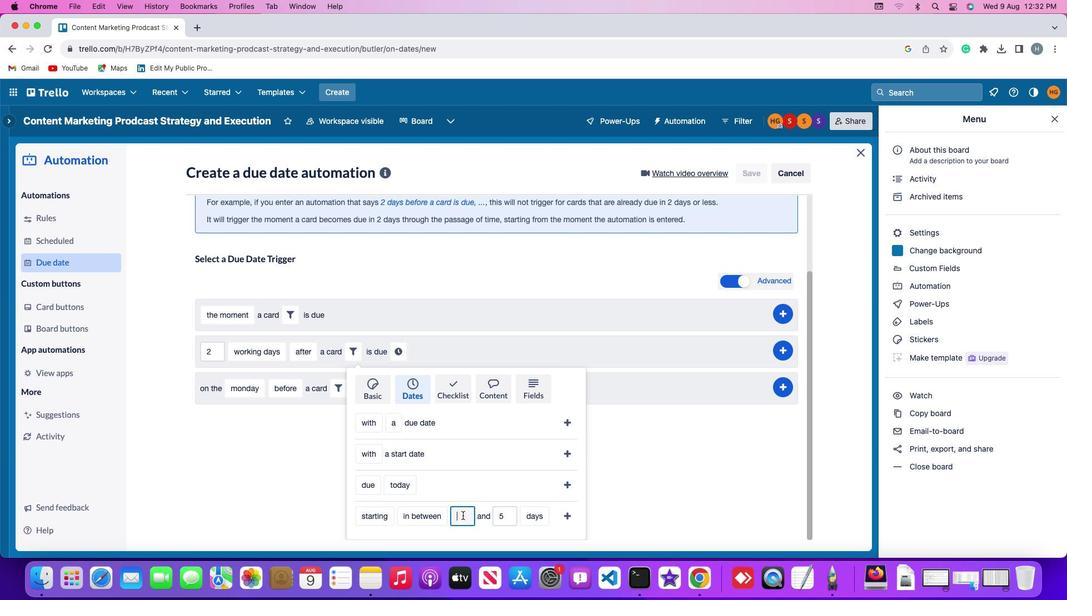 
Action: Key pressed '1'
Screenshot: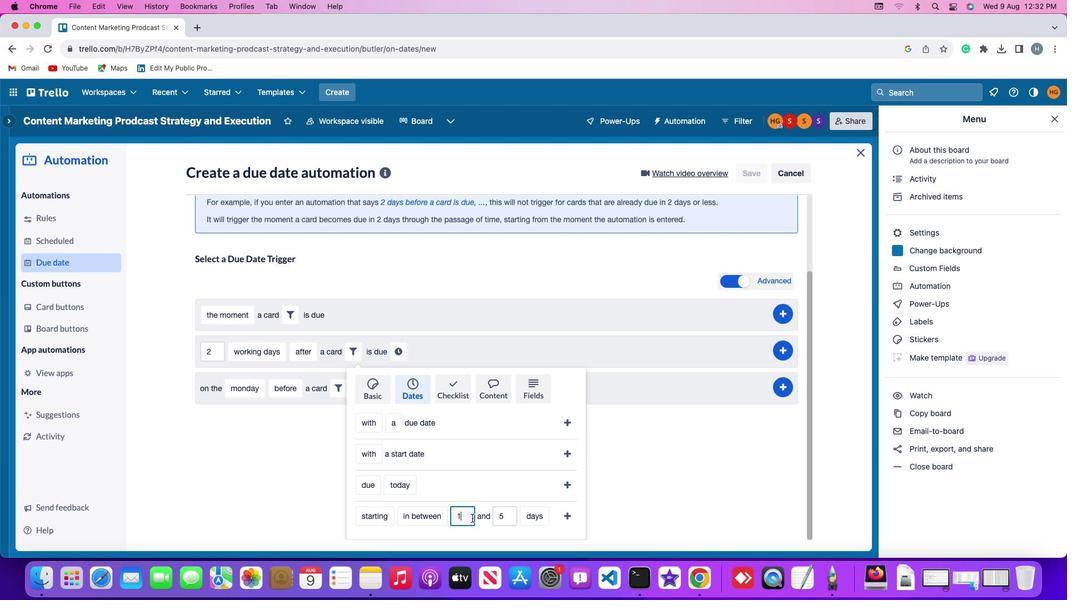 
Action: Mouse moved to (506, 517)
Screenshot: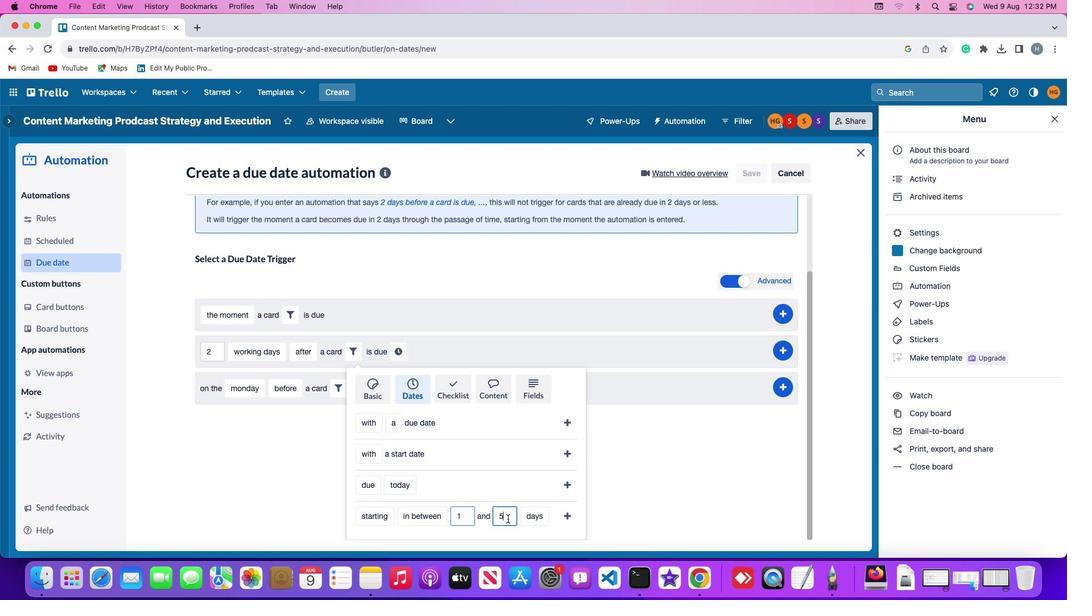 
Action: Mouse pressed left at (506, 517)
Screenshot: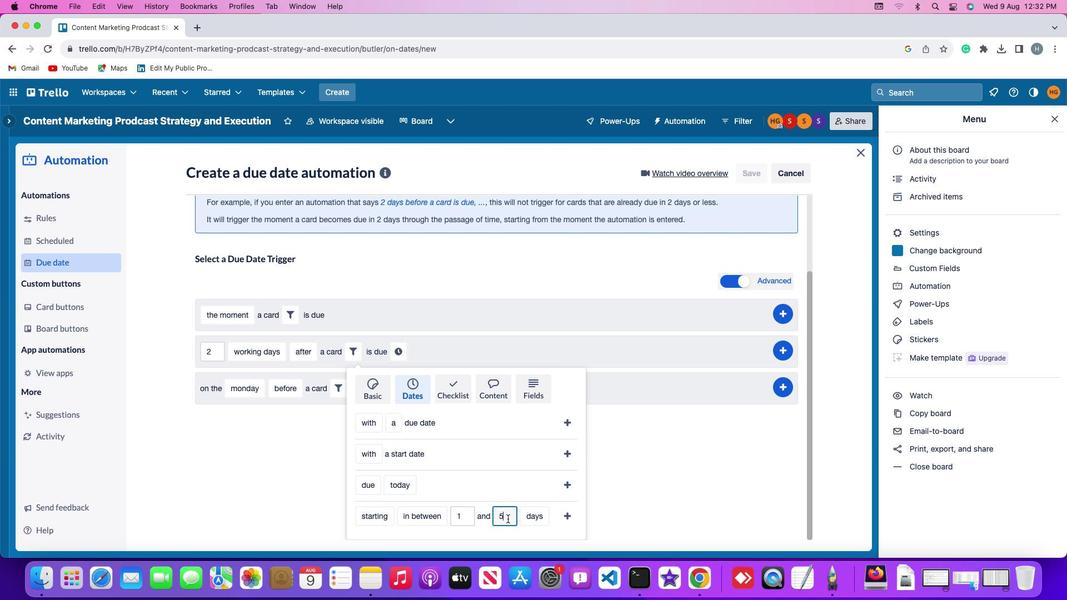 
Action: Key pressed Key.backspace'5'
Screenshot: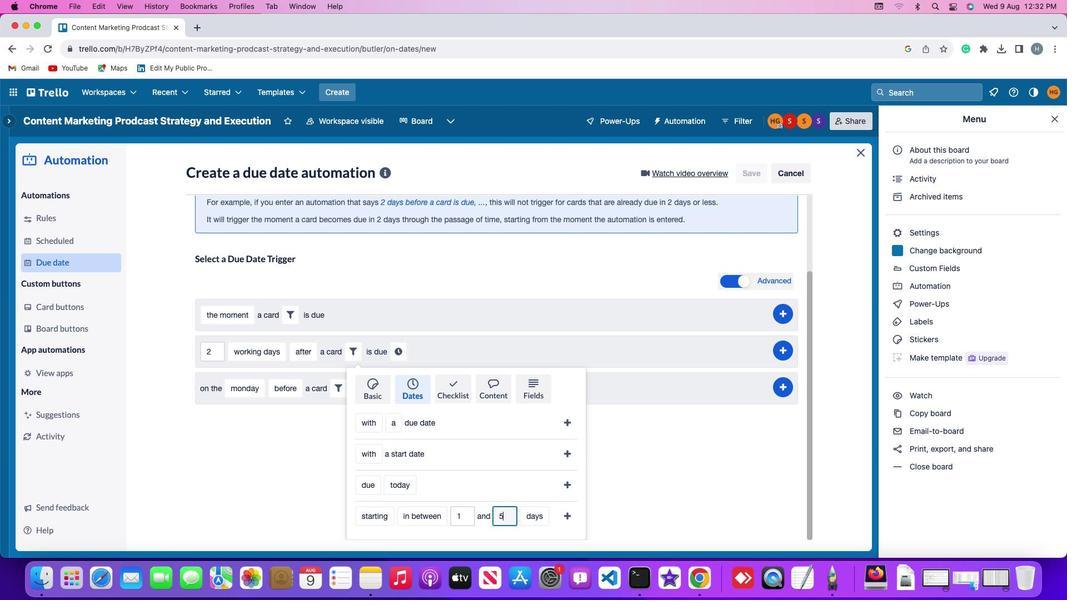 
Action: Mouse moved to (528, 517)
Screenshot: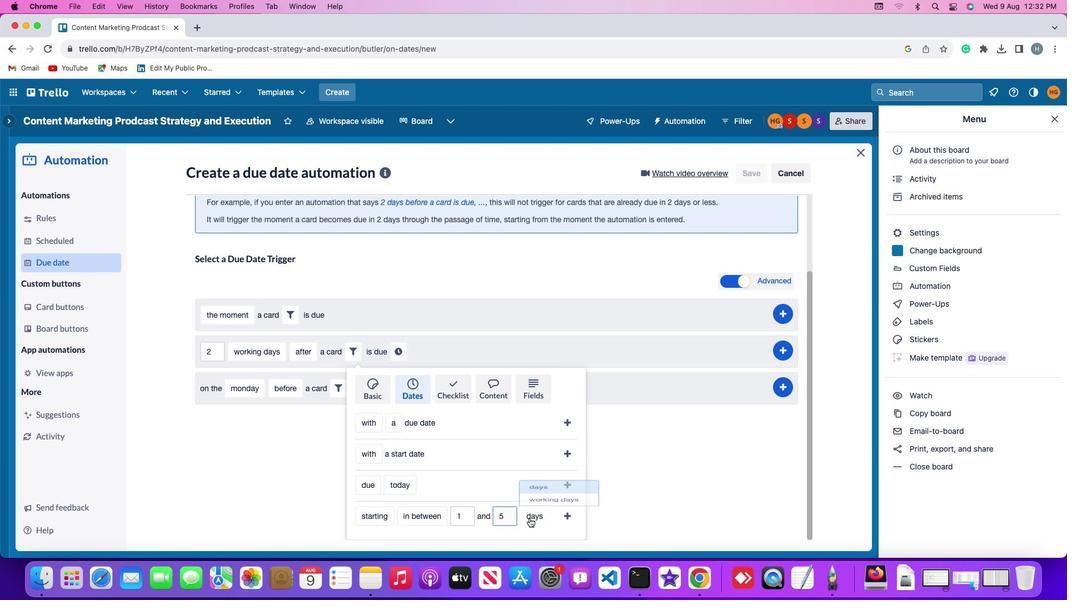 
Action: Mouse pressed left at (528, 517)
Screenshot: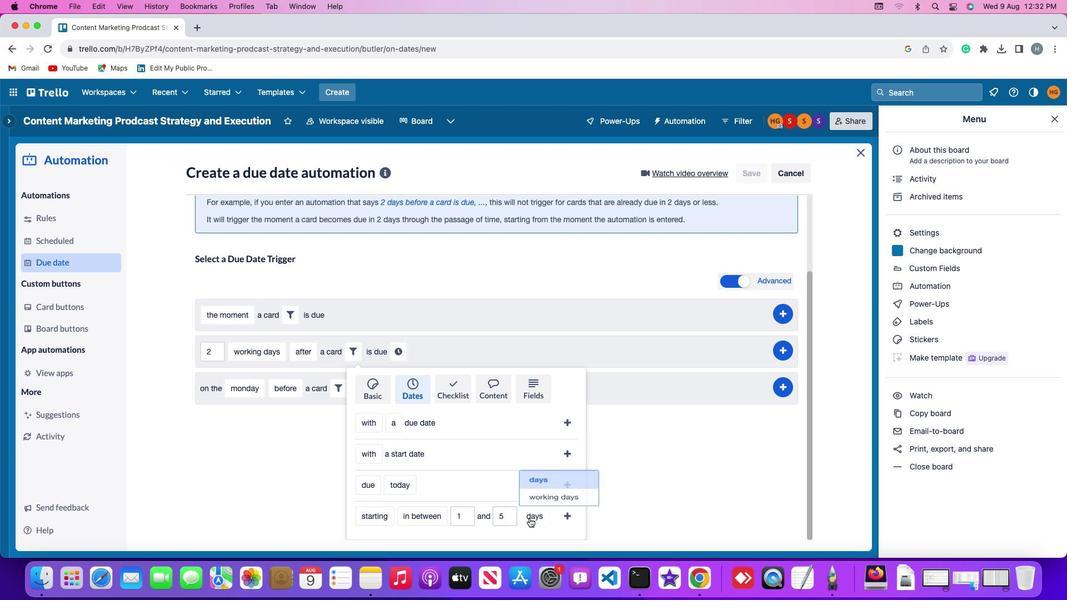 
Action: Mouse moved to (545, 471)
Screenshot: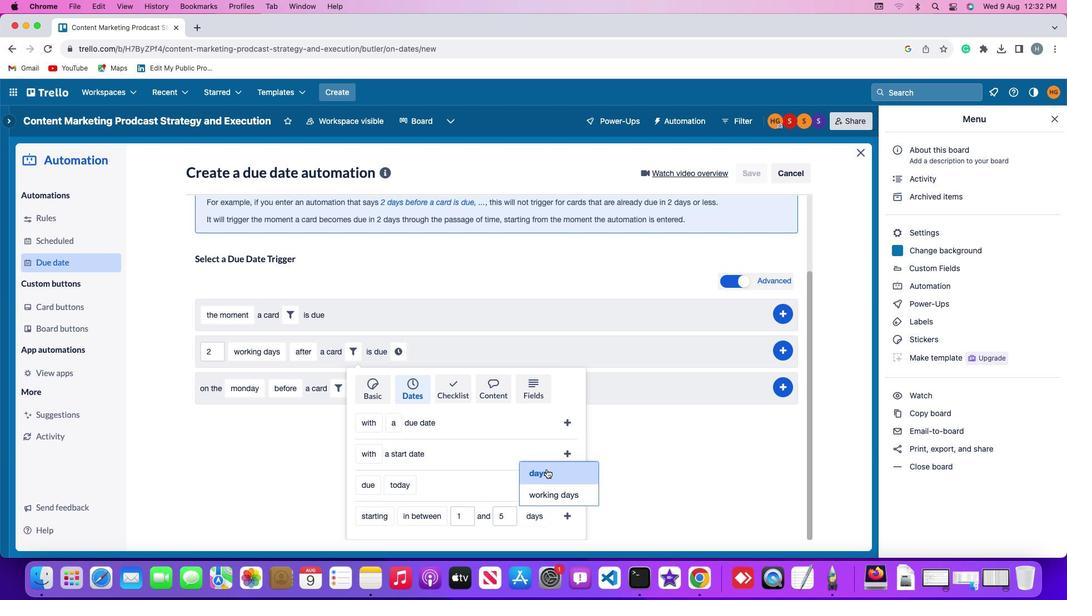 
Action: Mouse pressed left at (545, 471)
Screenshot: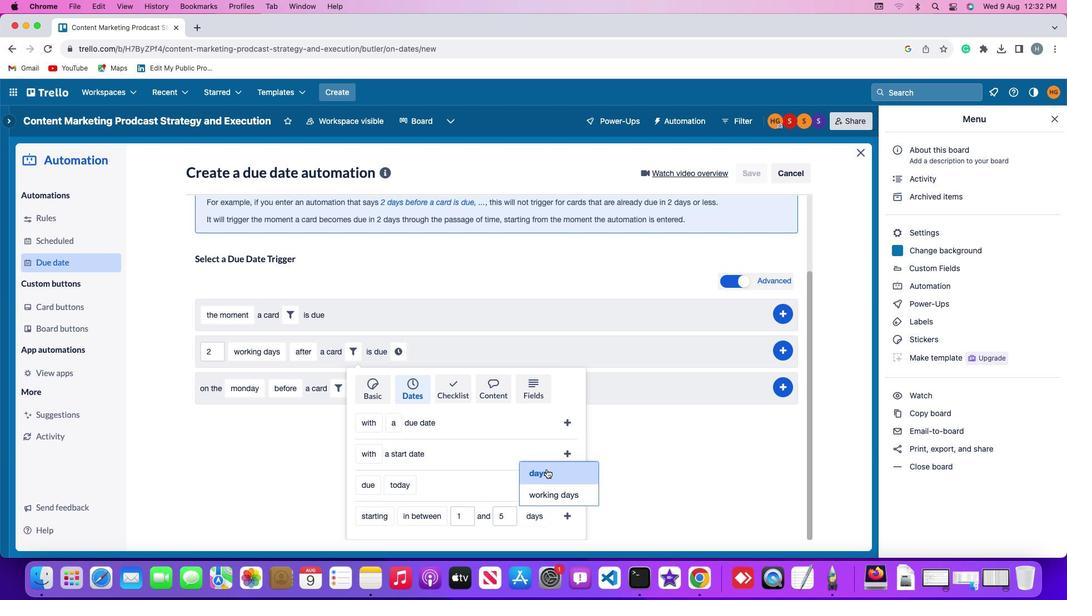 
Action: Mouse moved to (564, 513)
Screenshot: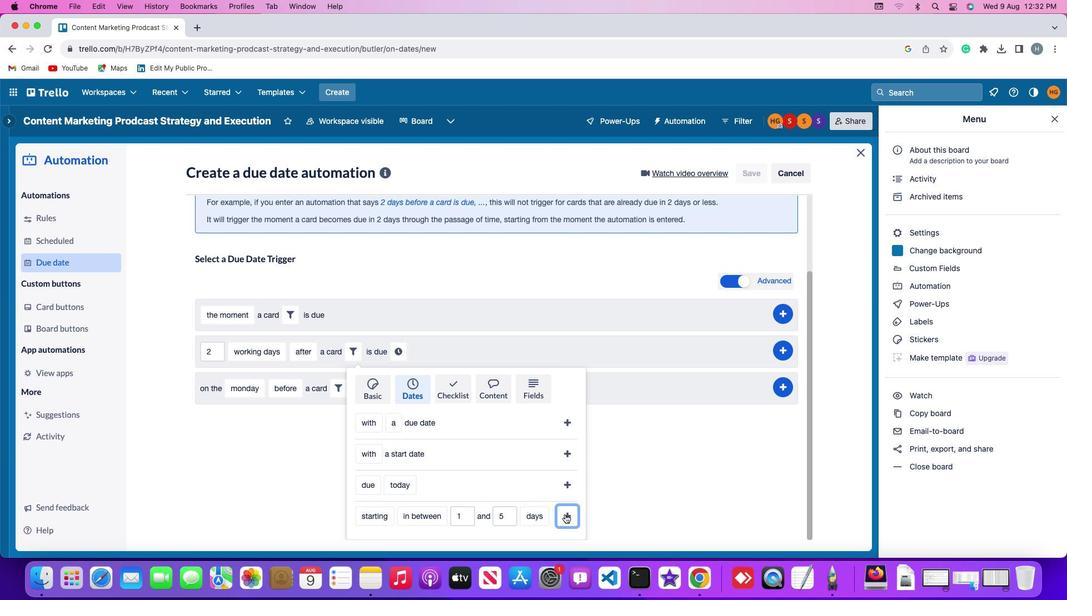 
Action: Mouse pressed left at (564, 513)
Screenshot: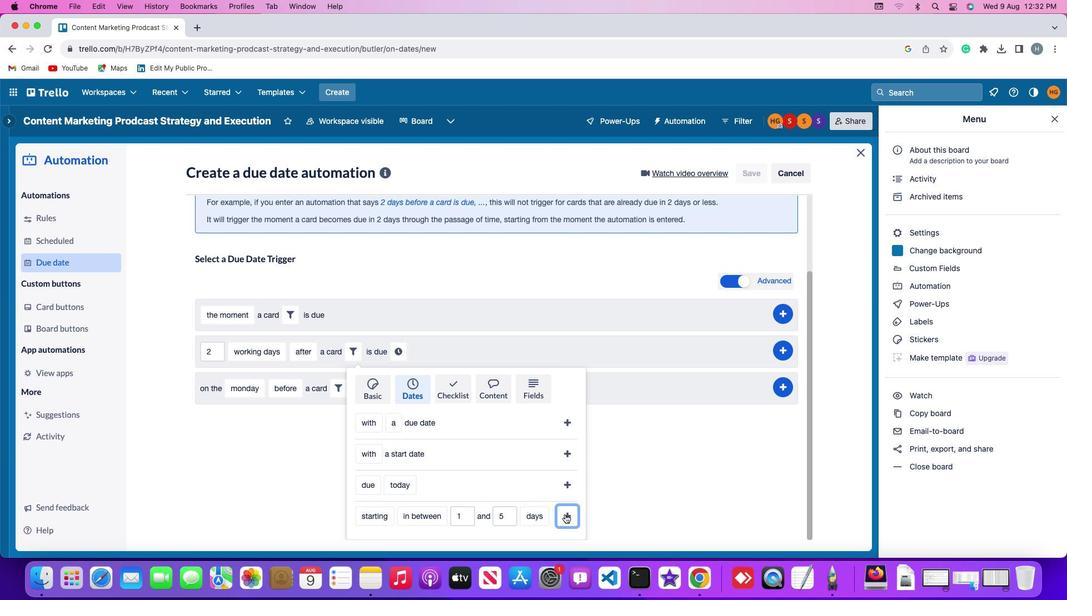 
Action: Mouse moved to (536, 449)
Screenshot: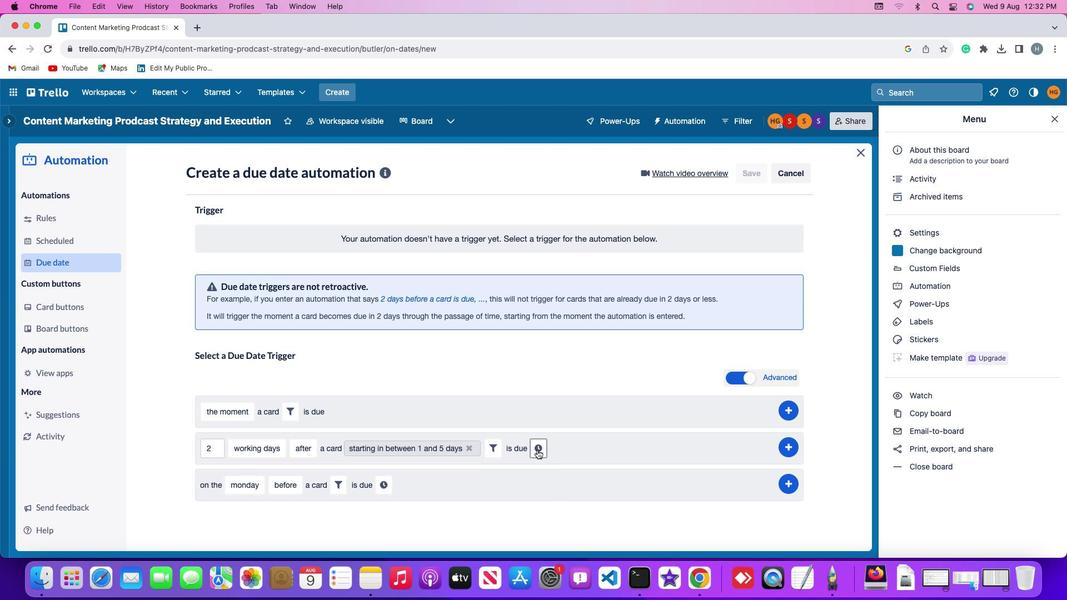 
Action: Mouse pressed left at (536, 449)
Screenshot: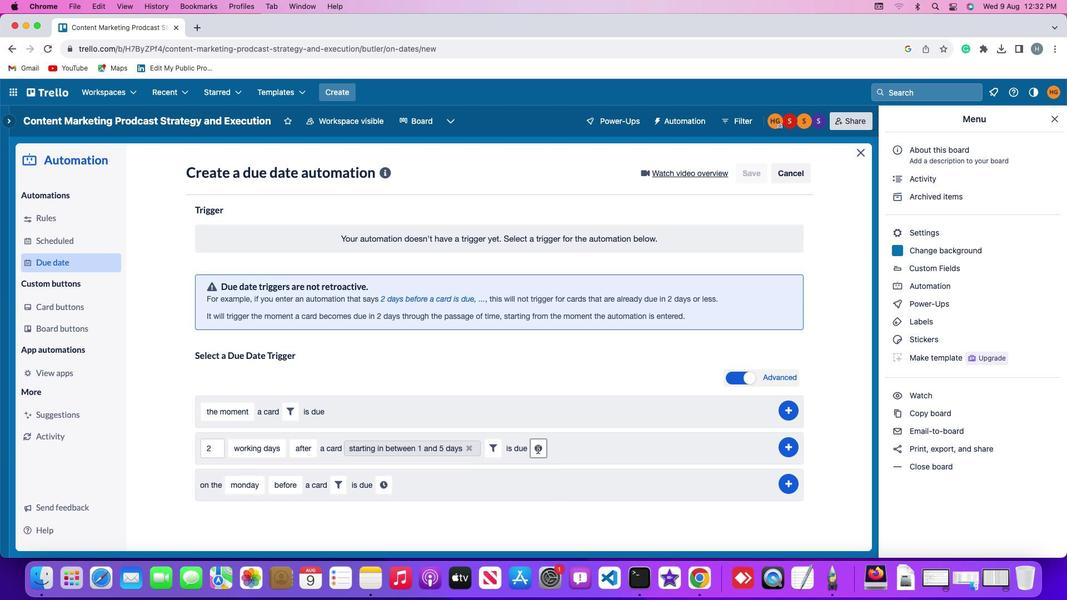 
Action: Mouse moved to (559, 449)
Screenshot: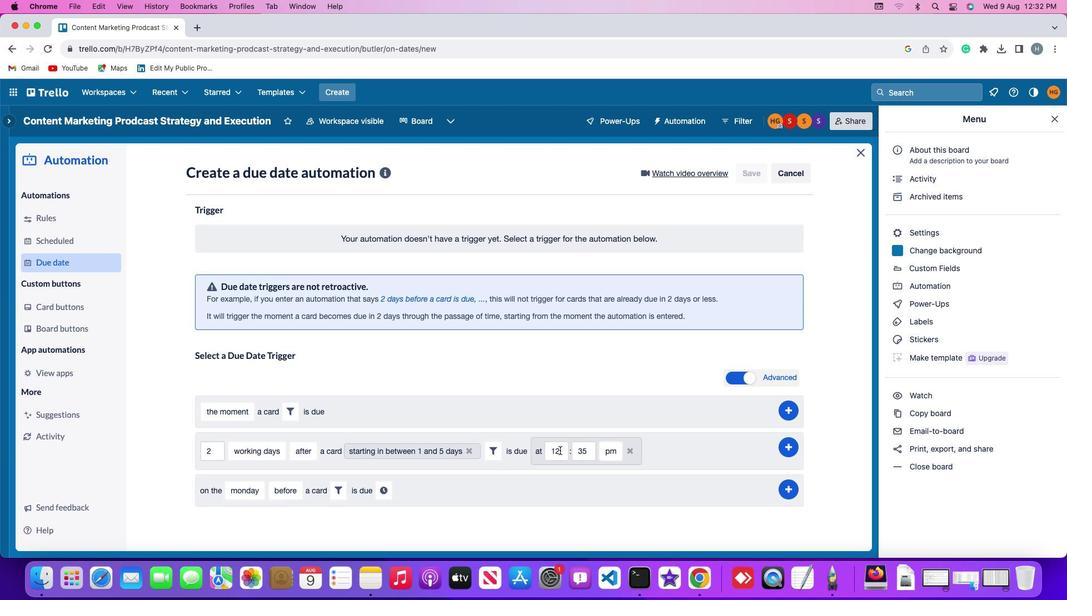 
Action: Mouse pressed left at (559, 449)
Screenshot: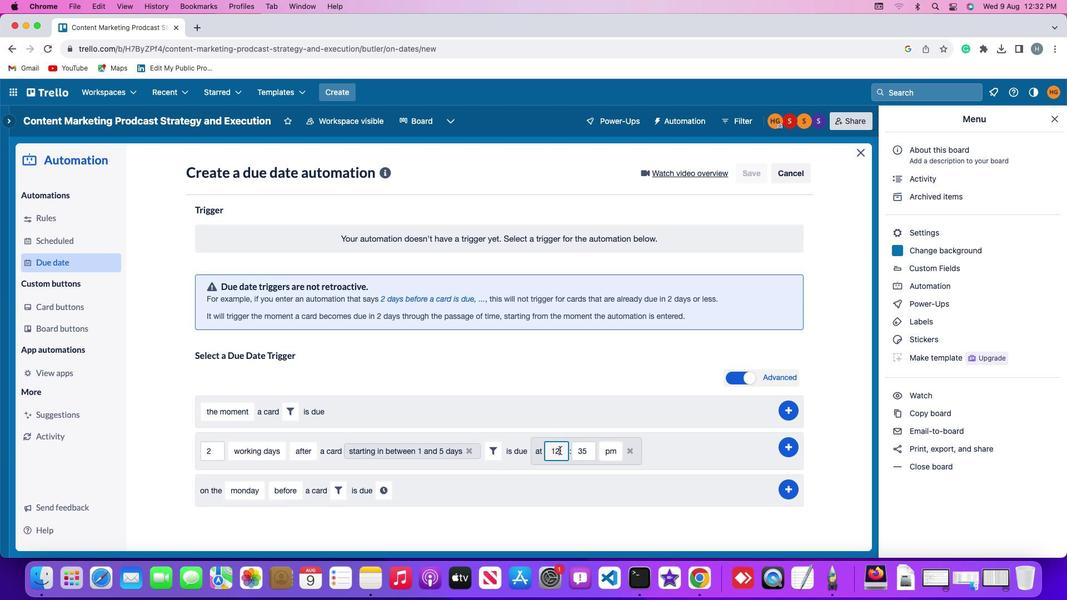 
Action: Key pressed Key.backspace
Screenshot: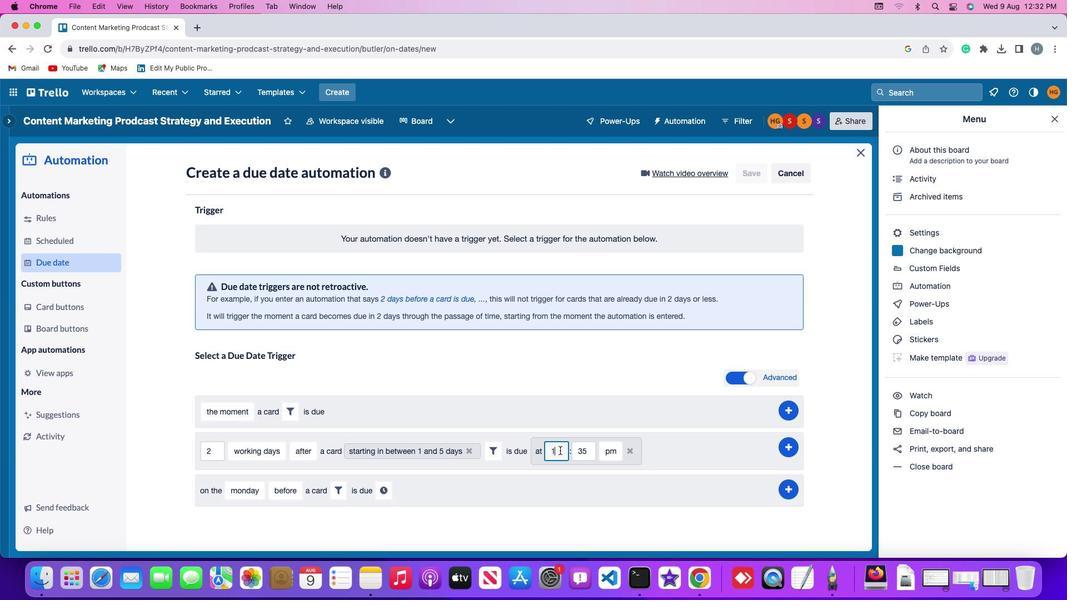 
Action: Mouse moved to (559, 449)
Screenshot: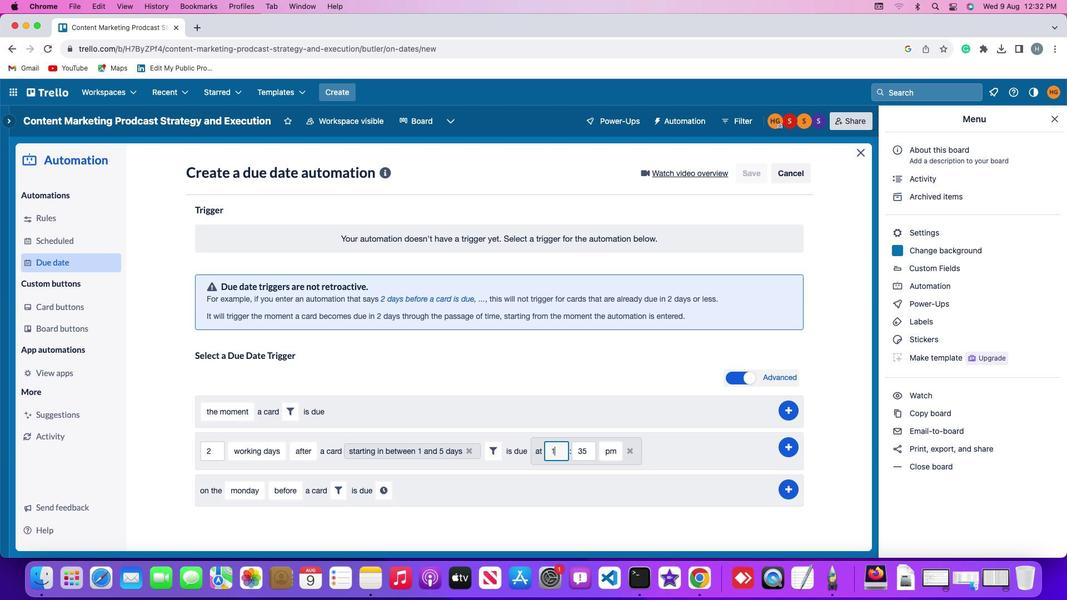 
Action: Key pressed Key.backspace'1''1'
Screenshot: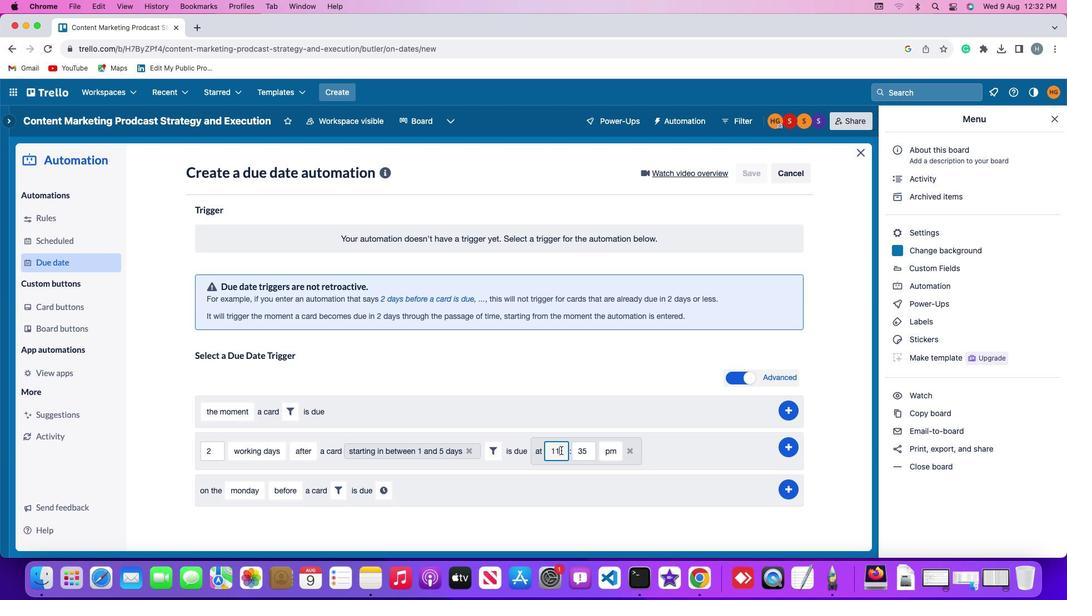 
Action: Mouse moved to (592, 449)
Screenshot: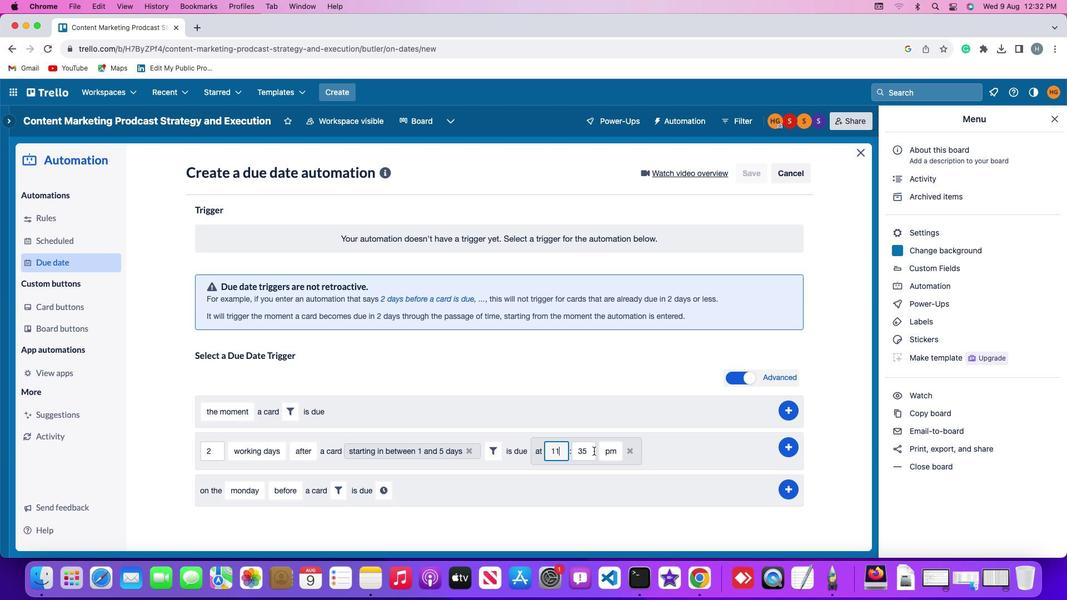 
Action: Mouse pressed left at (592, 449)
Screenshot: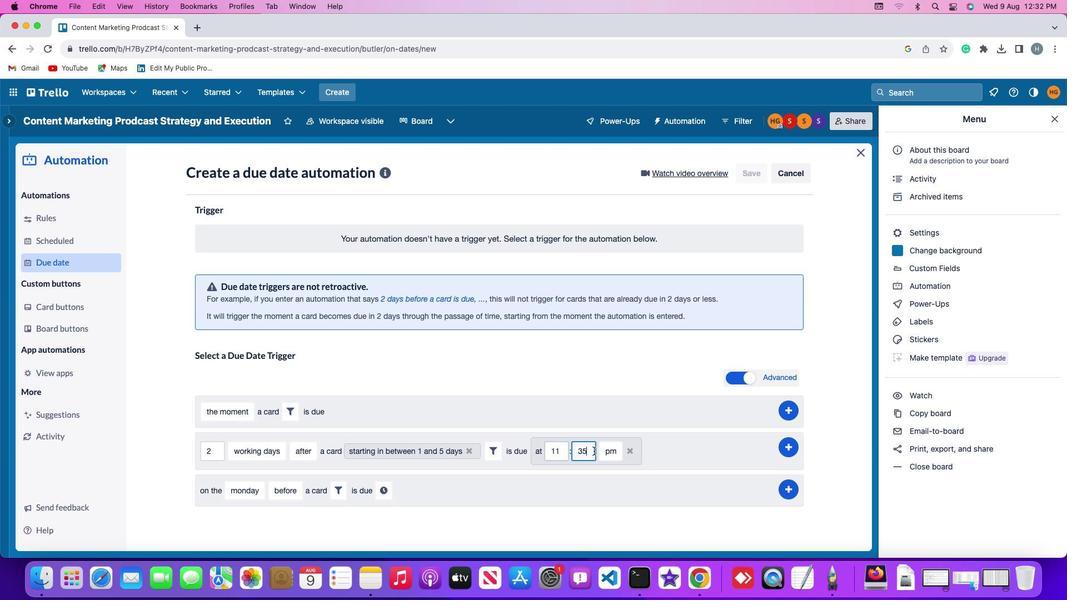 
Action: Key pressed Key.backspaceKey.backspace'0''0'
Screenshot: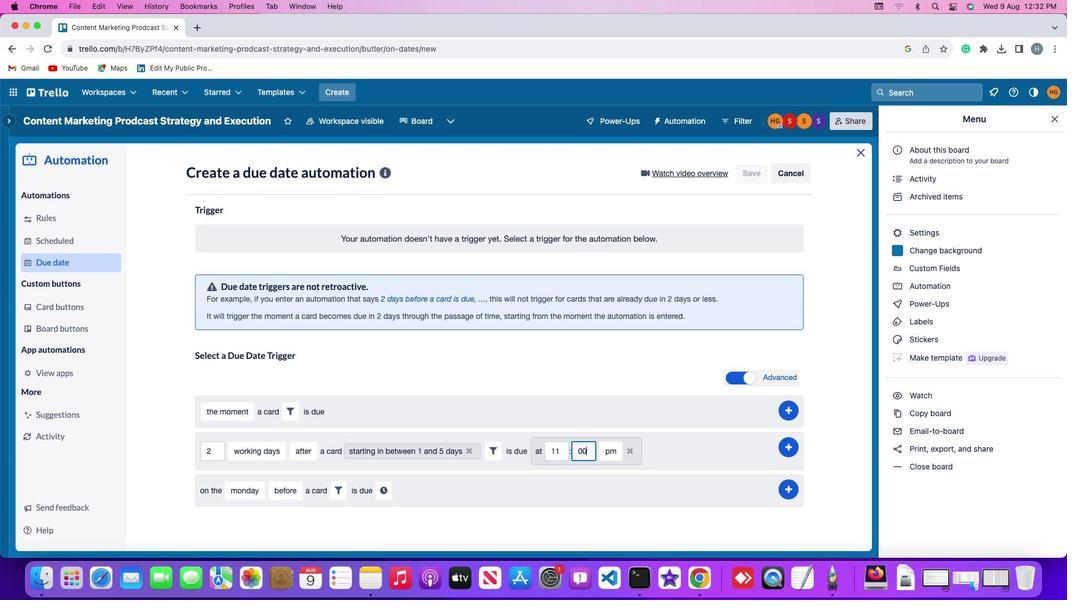 
Action: Mouse moved to (609, 449)
Screenshot: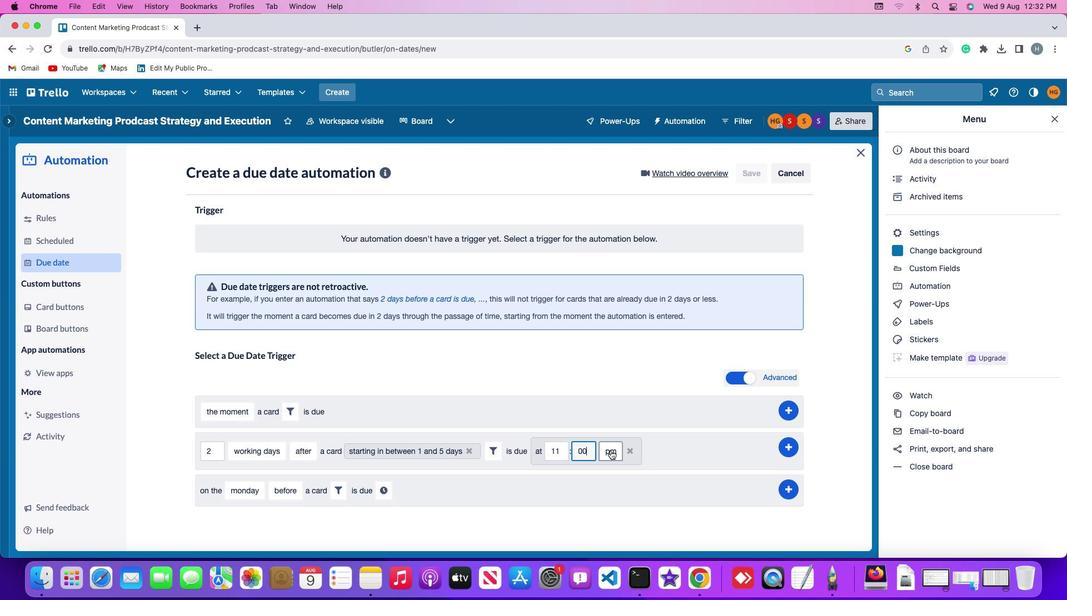 
Action: Mouse pressed left at (609, 449)
Screenshot: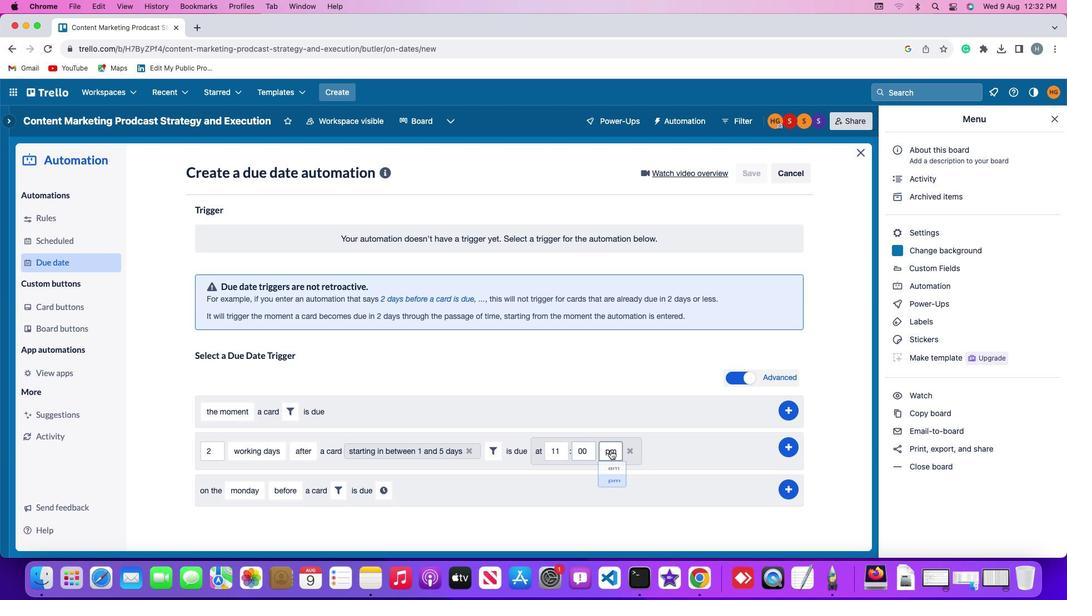 
Action: Mouse moved to (611, 473)
Screenshot: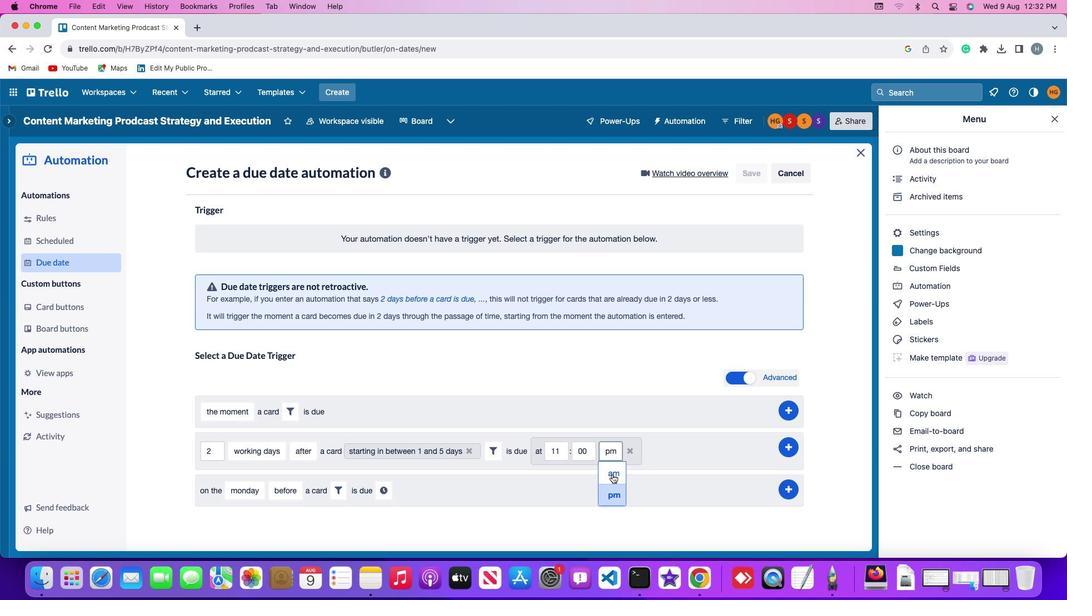 
Action: Mouse pressed left at (611, 473)
Screenshot: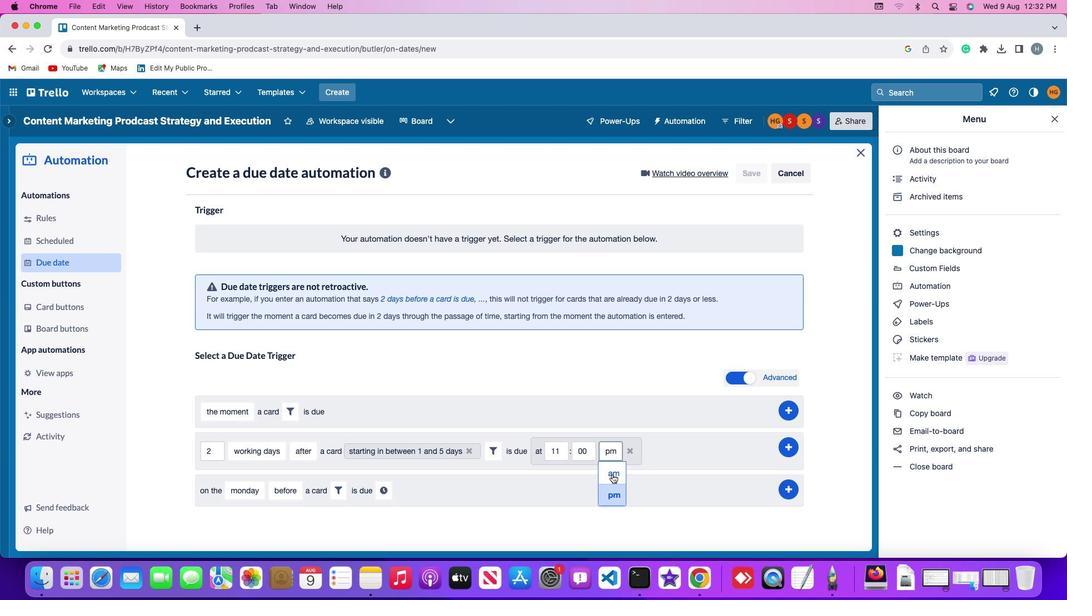 
Action: Mouse moved to (789, 446)
Screenshot: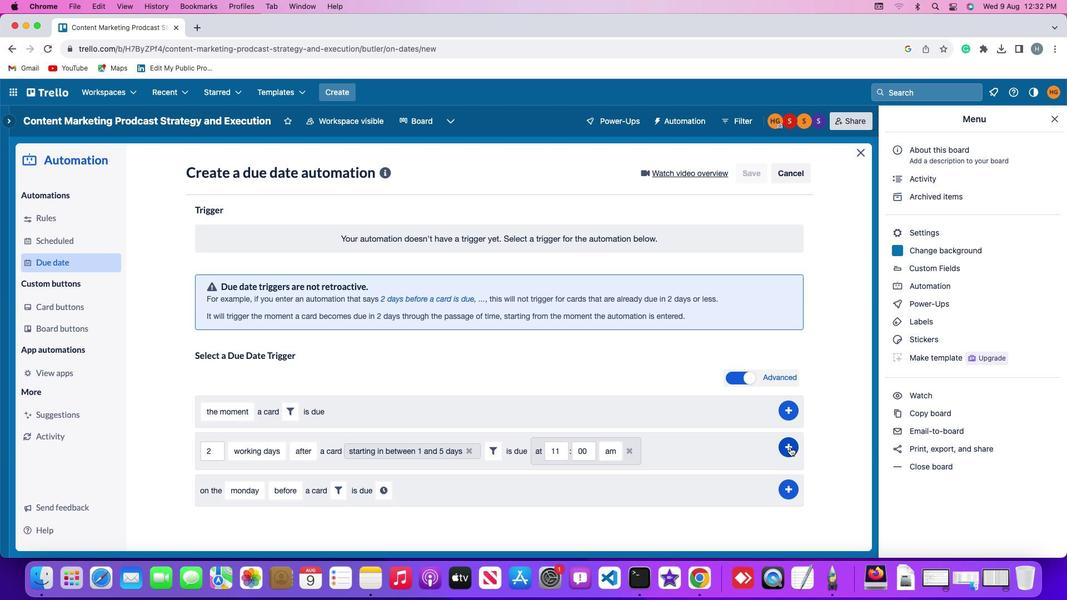 
Action: Mouse pressed left at (789, 446)
Screenshot: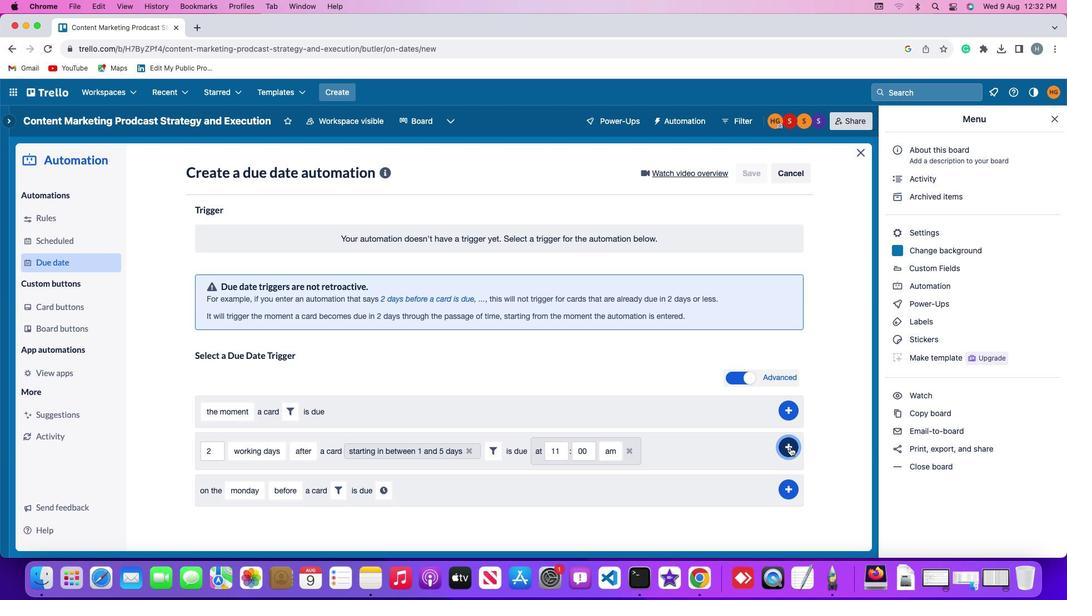 
Action: Mouse moved to (817, 340)
Screenshot: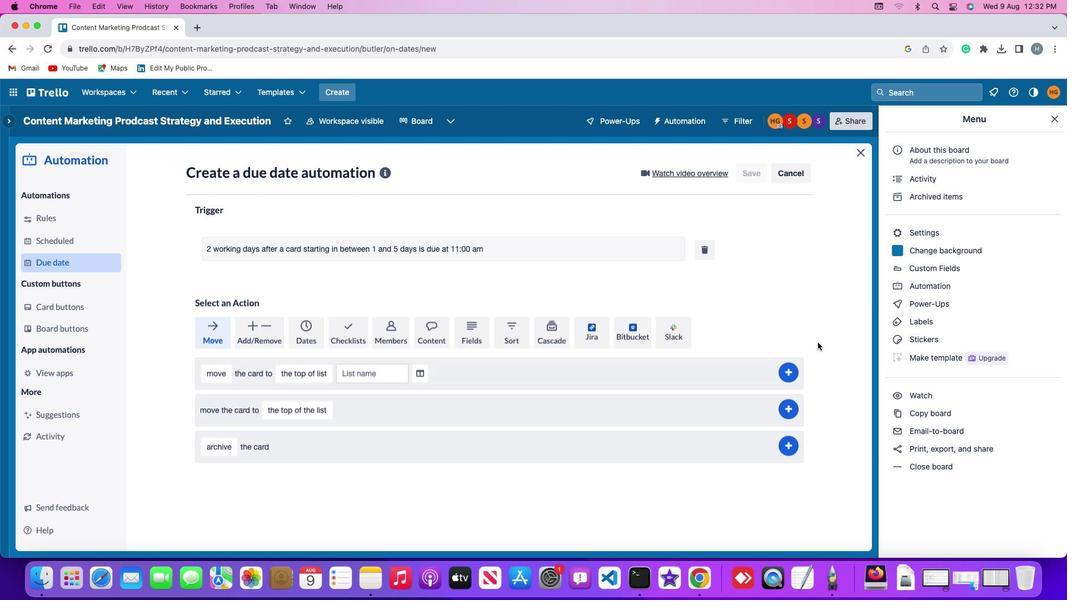
